 Task: Find connections with filter location Kirkcaldy with filter topic #businesscoachwith filter profile language English with filter current company R Systems with filter school IIA-The Institute of Internal Auditors with filter industry Sporting Goods Manufacturing with filter service category Tax Law with filter keywords title Speech Pathologist
Action: Mouse moved to (541, 78)
Screenshot: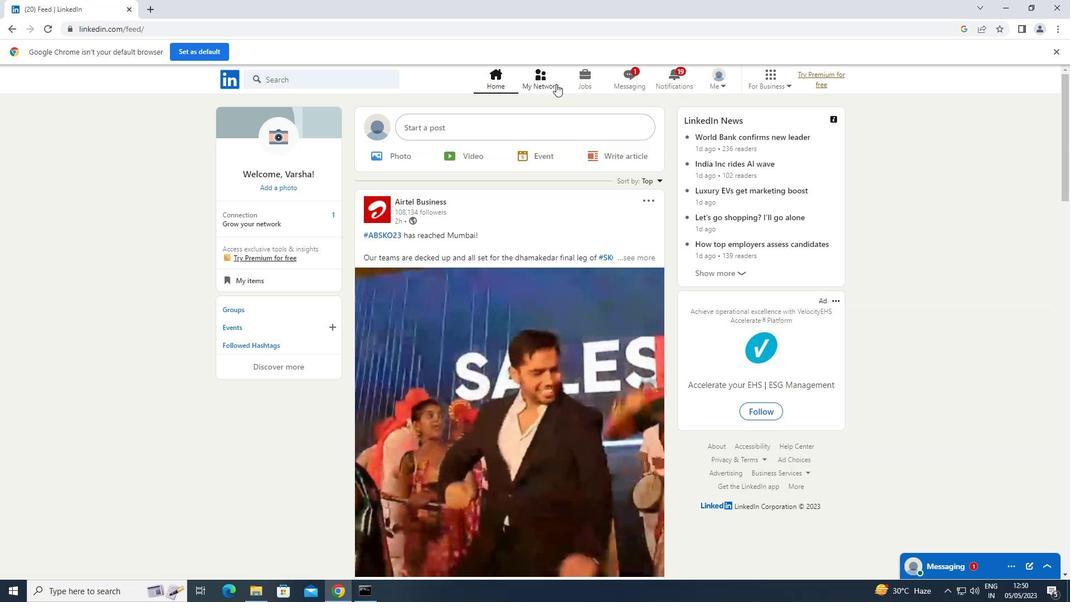 
Action: Mouse pressed left at (541, 78)
Screenshot: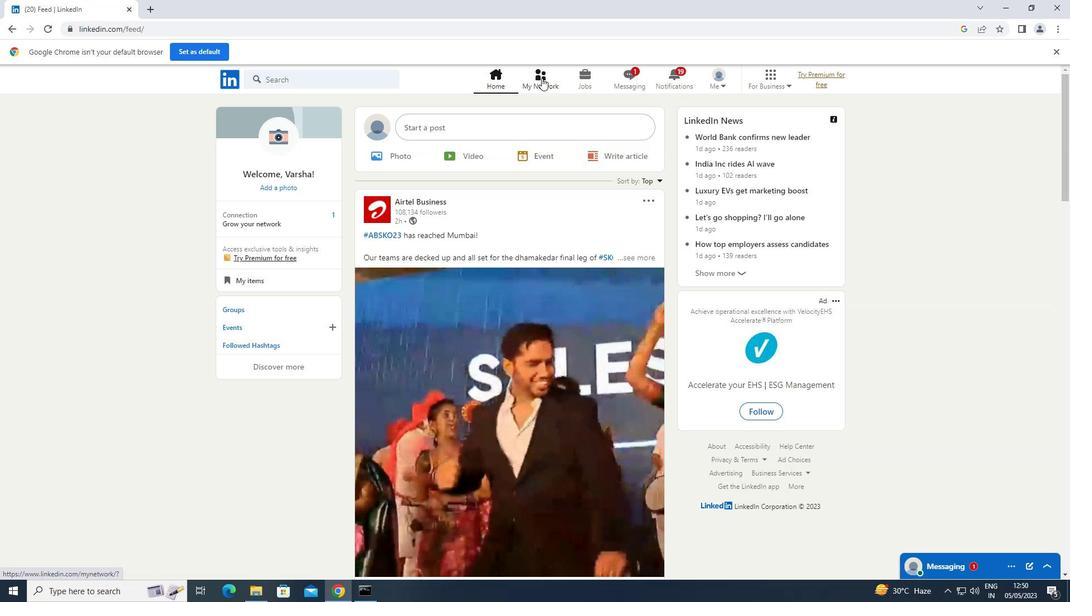 
Action: Mouse moved to (254, 144)
Screenshot: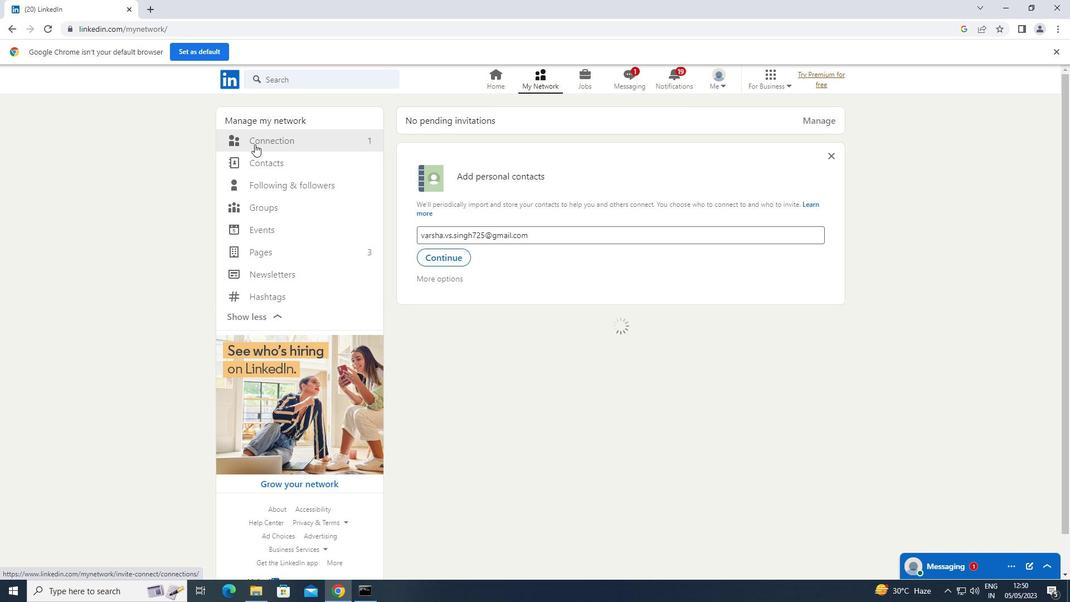 
Action: Mouse pressed left at (254, 144)
Screenshot: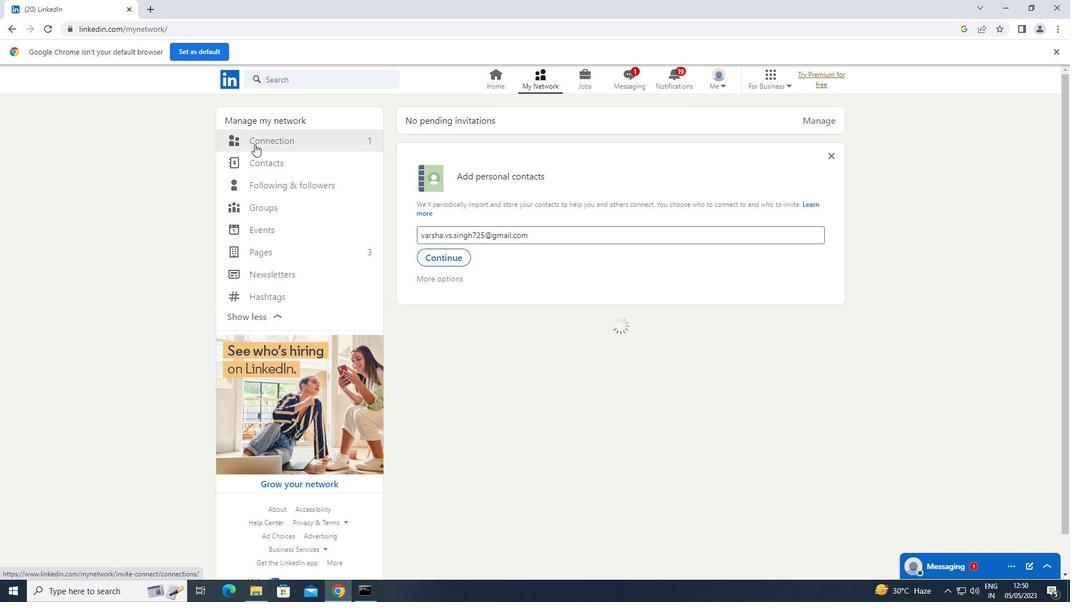 
Action: Mouse moved to (637, 142)
Screenshot: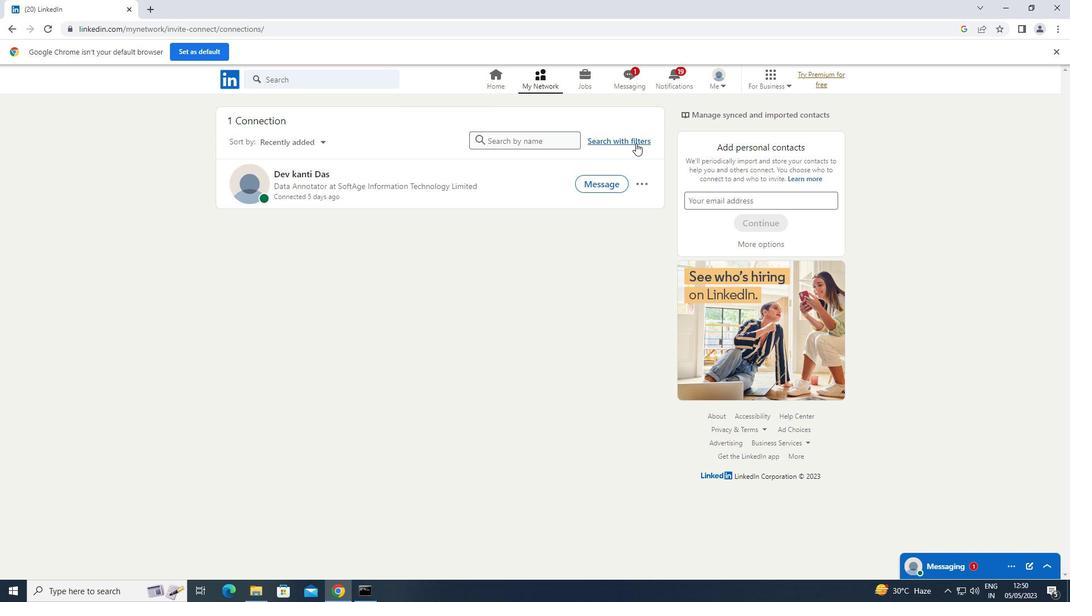 
Action: Mouse pressed left at (637, 142)
Screenshot: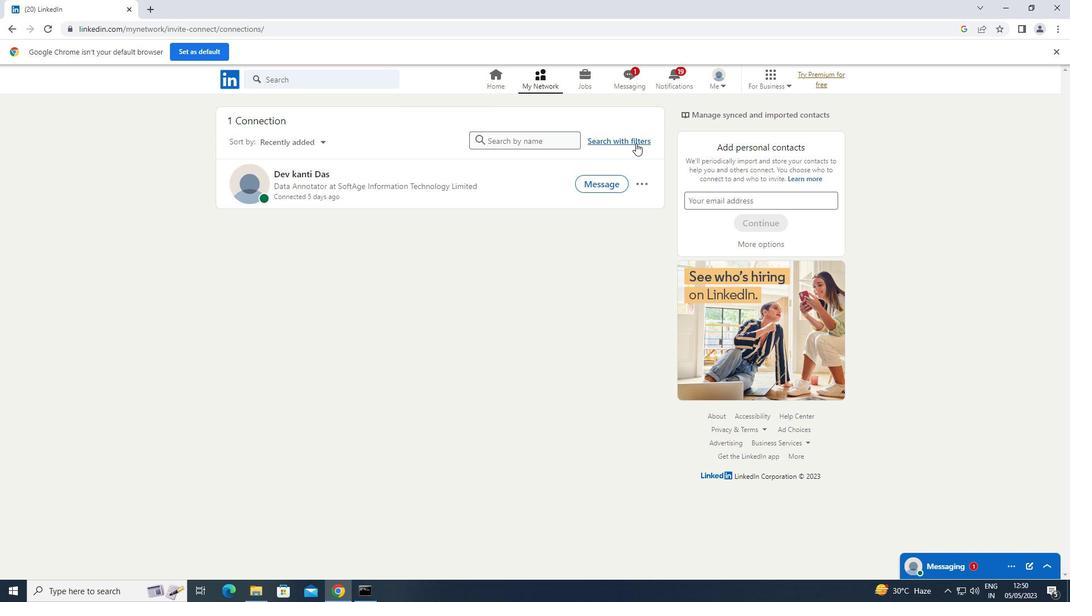 
Action: Mouse moved to (561, 107)
Screenshot: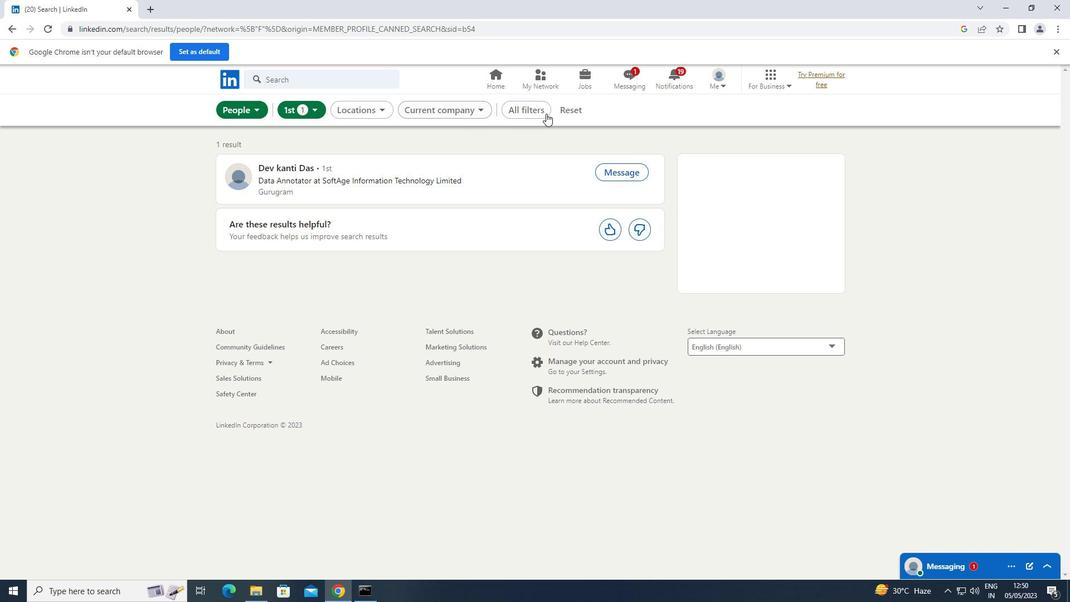 
Action: Mouse pressed left at (561, 107)
Screenshot: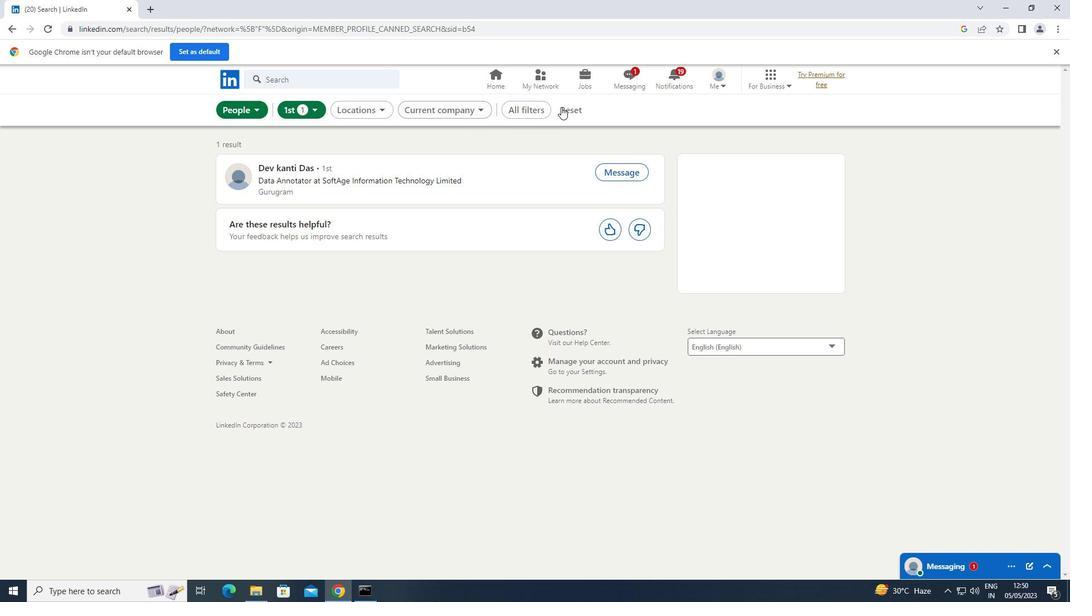 
Action: Mouse moved to (558, 108)
Screenshot: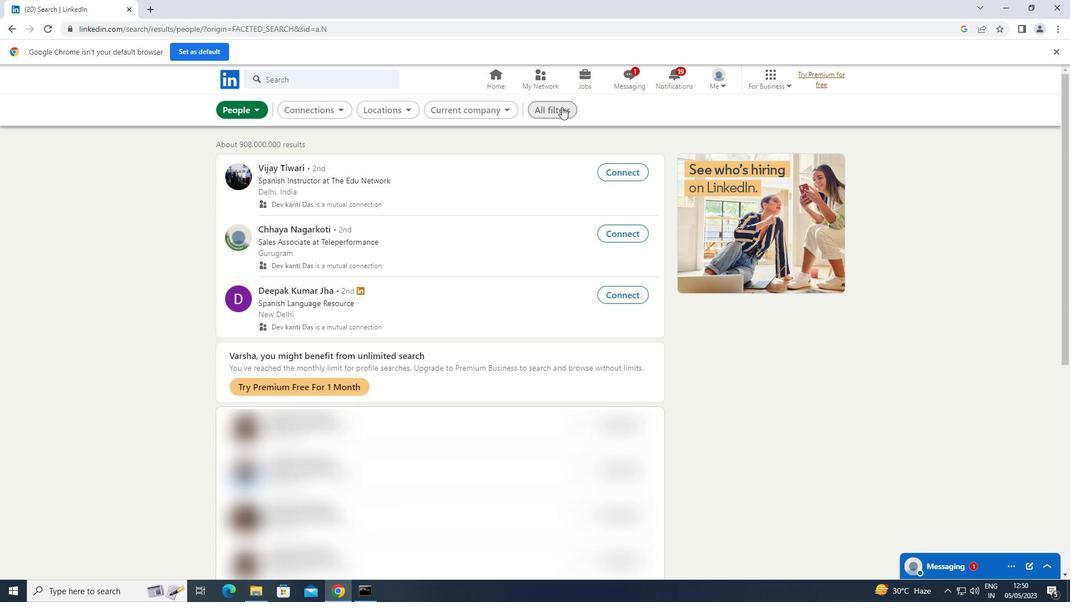 
Action: Mouse pressed left at (558, 108)
Screenshot: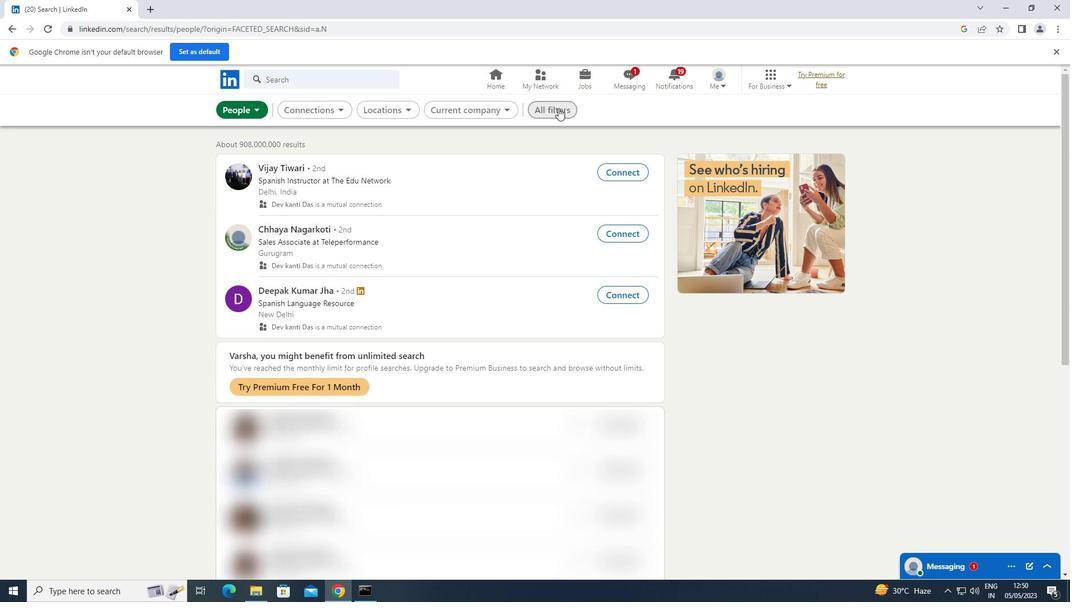
Action: Mouse moved to (921, 267)
Screenshot: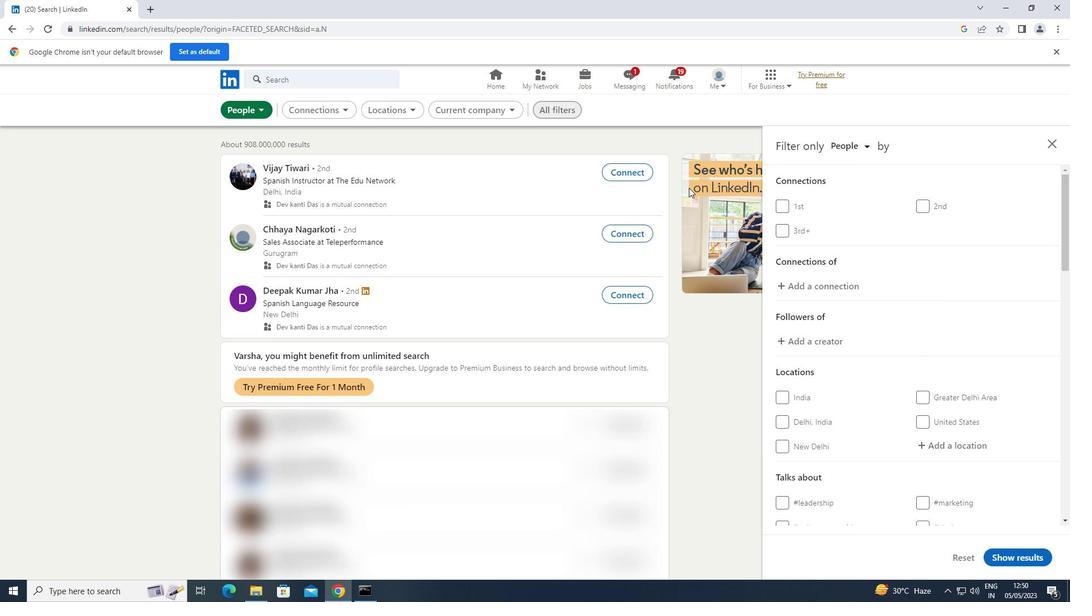 
Action: Mouse scrolled (921, 266) with delta (0, 0)
Screenshot: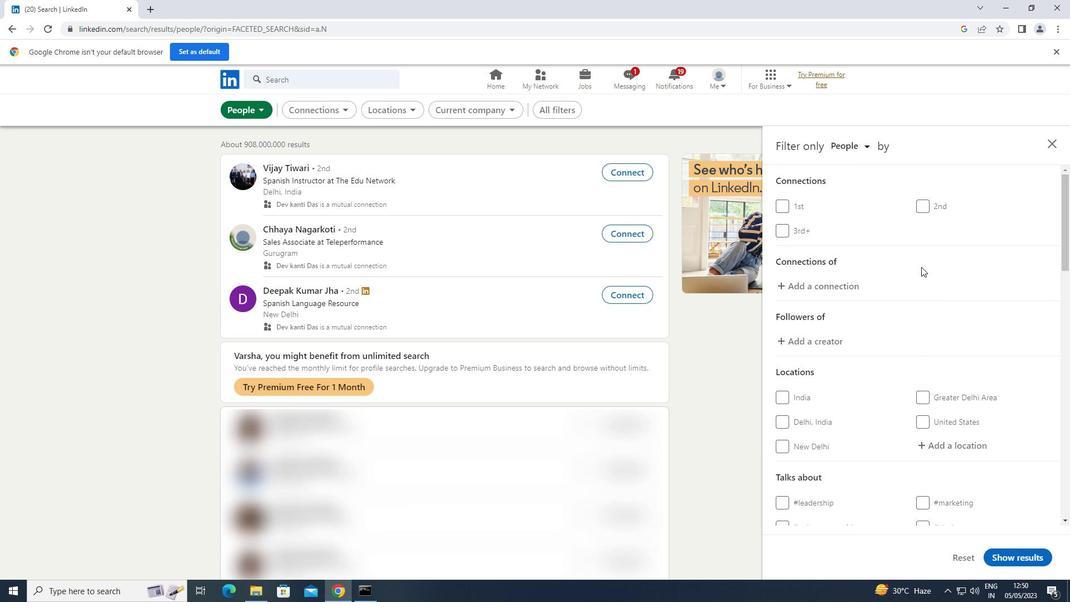 
Action: Mouse scrolled (921, 266) with delta (0, 0)
Screenshot: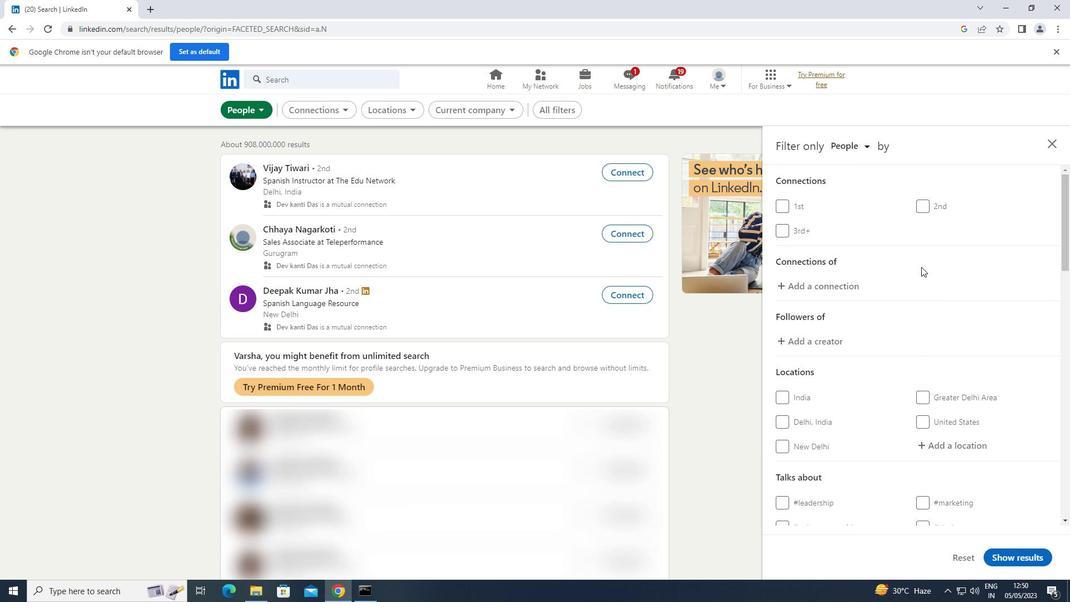 
Action: Mouse scrolled (921, 266) with delta (0, 0)
Screenshot: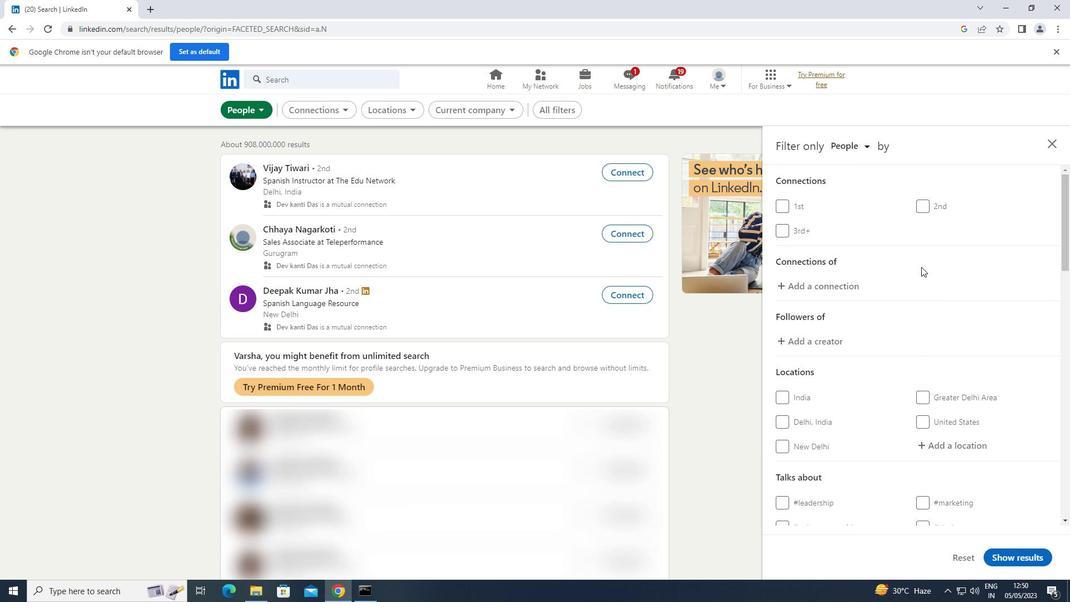 
Action: Mouse moved to (919, 273)
Screenshot: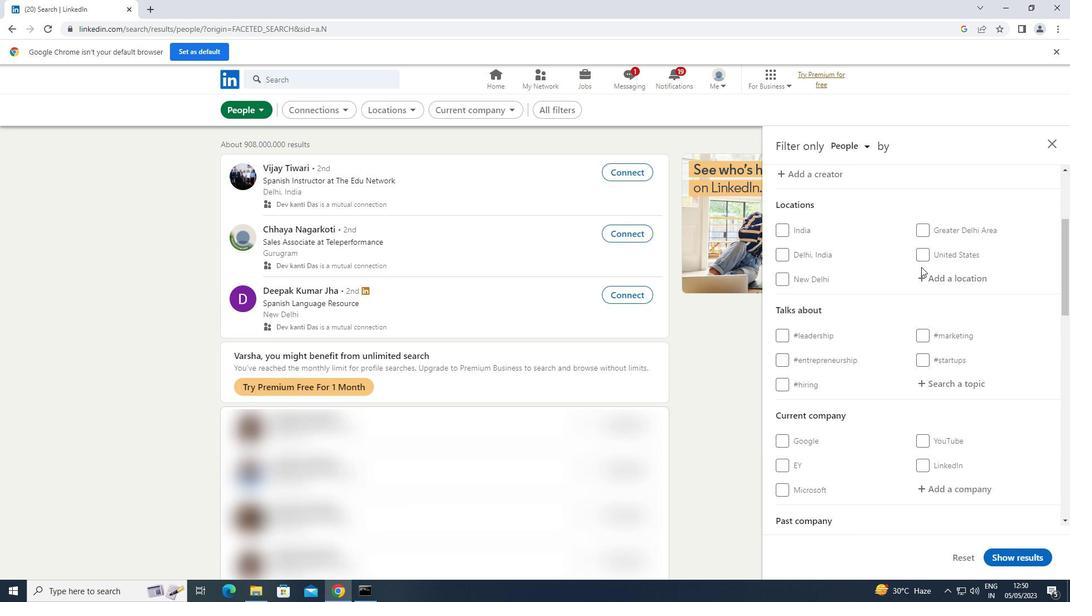 
Action: Mouse pressed left at (919, 273)
Screenshot: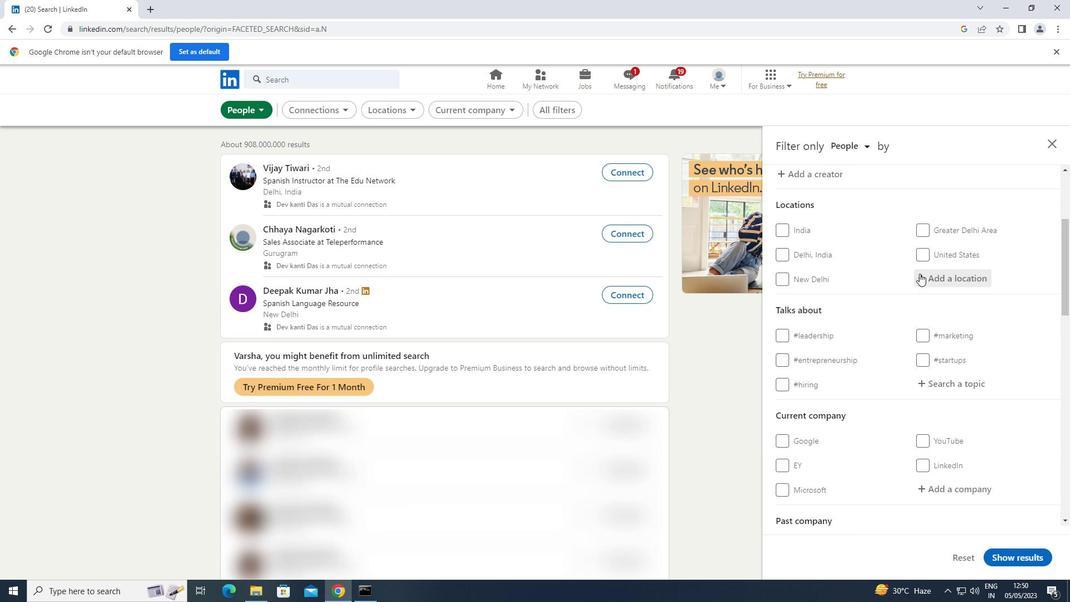 
Action: Key pressed <Key.shift>KIRKCALDY
Screenshot: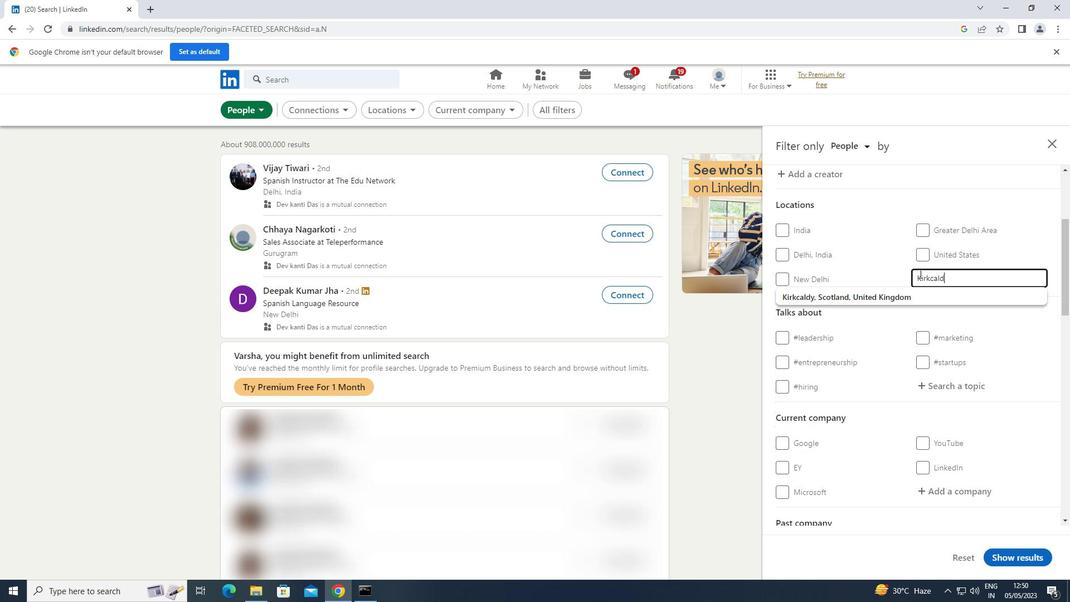 
Action: Mouse moved to (956, 381)
Screenshot: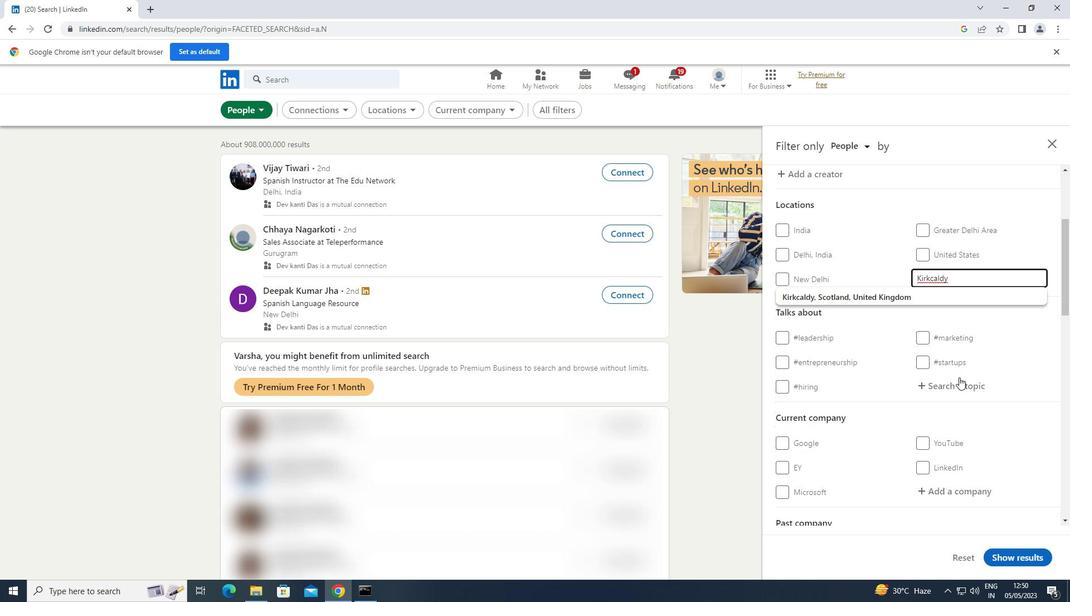 
Action: Mouse pressed left at (956, 381)
Screenshot: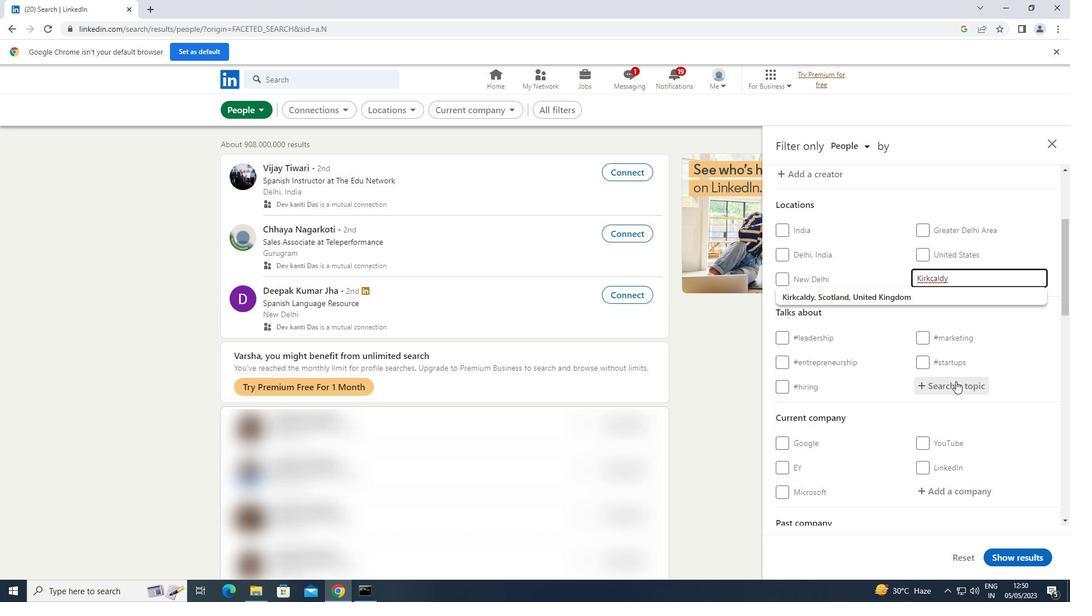 
Action: Key pressed BUSINESSCOACH
Screenshot: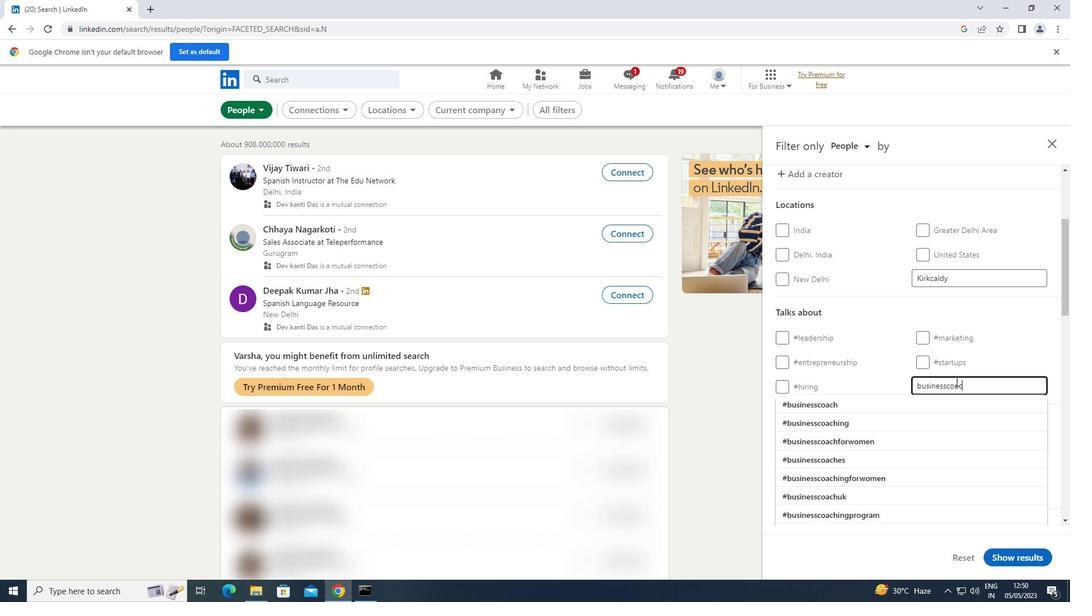 
Action: Mouse moved to (898, 398)
Screenshot: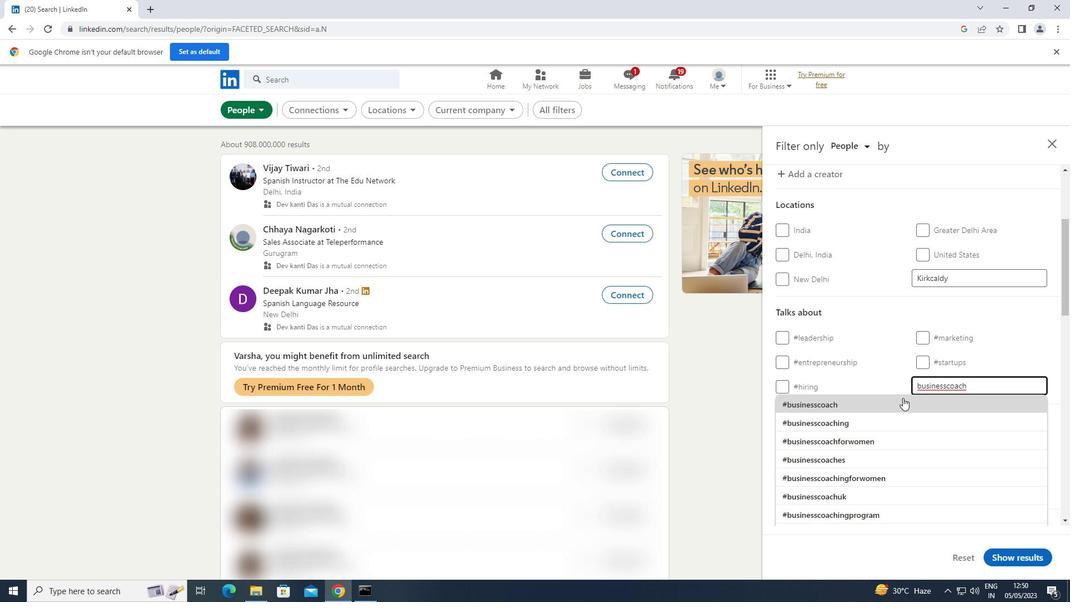 
Action: Mouse pressed left at (898, 398)
Screenshot: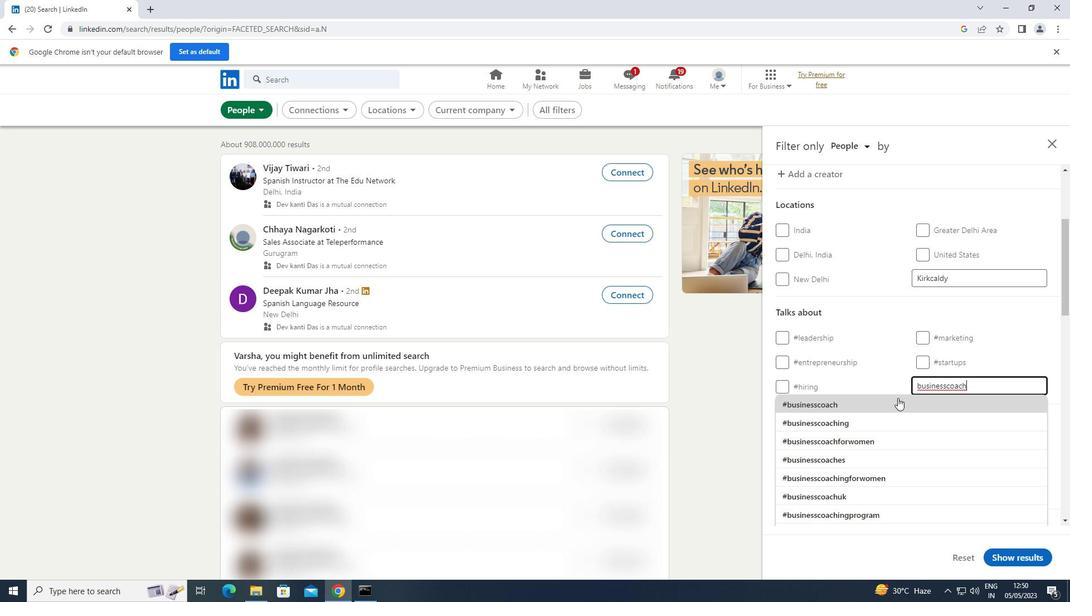 
Action: Mouse scrolled (898, 397) with delta (0, 0)
Screenshot: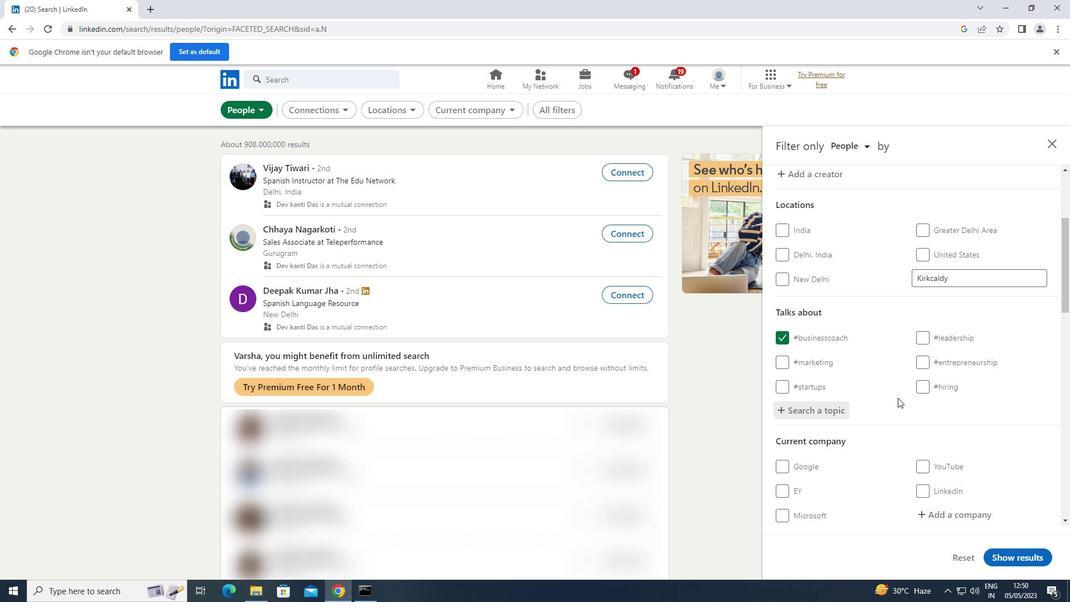 
Action: Mouse scrolled (898, 397) with delta (0, 0)
Screenshot: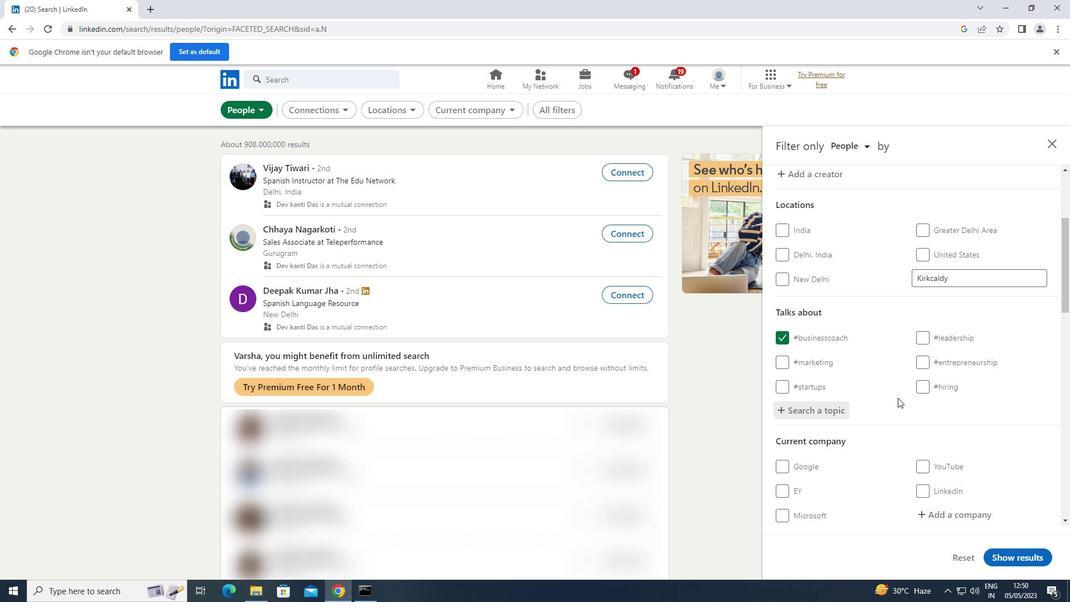 
Action: Mouse scrolled (898, 397) with delta (0, 0)
Screenshot: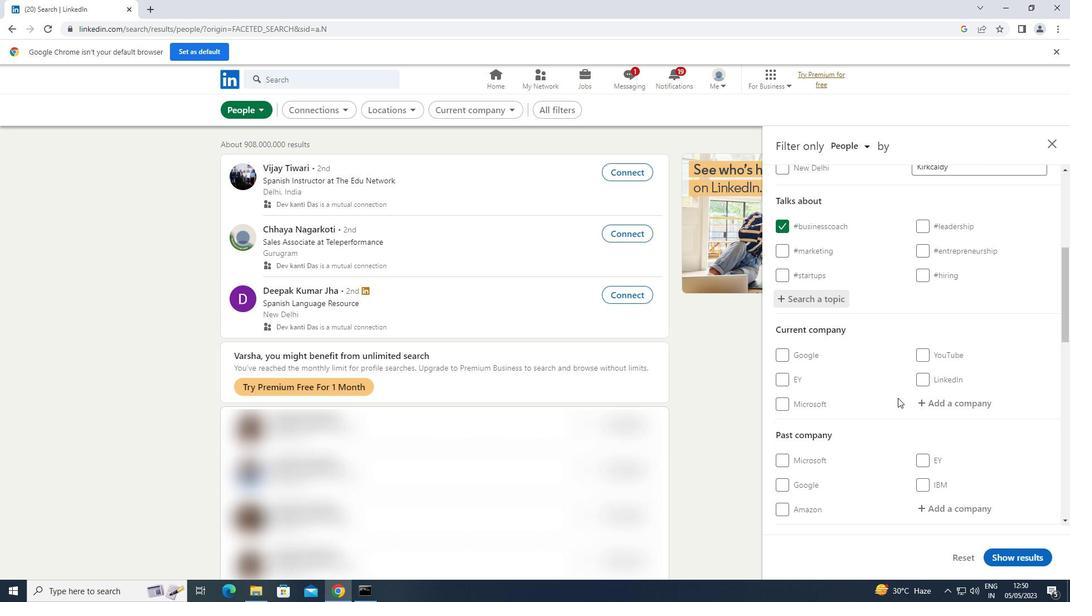 
Action: Mouse scrolled (898, 397) with delta (0, 0)
Screenshot: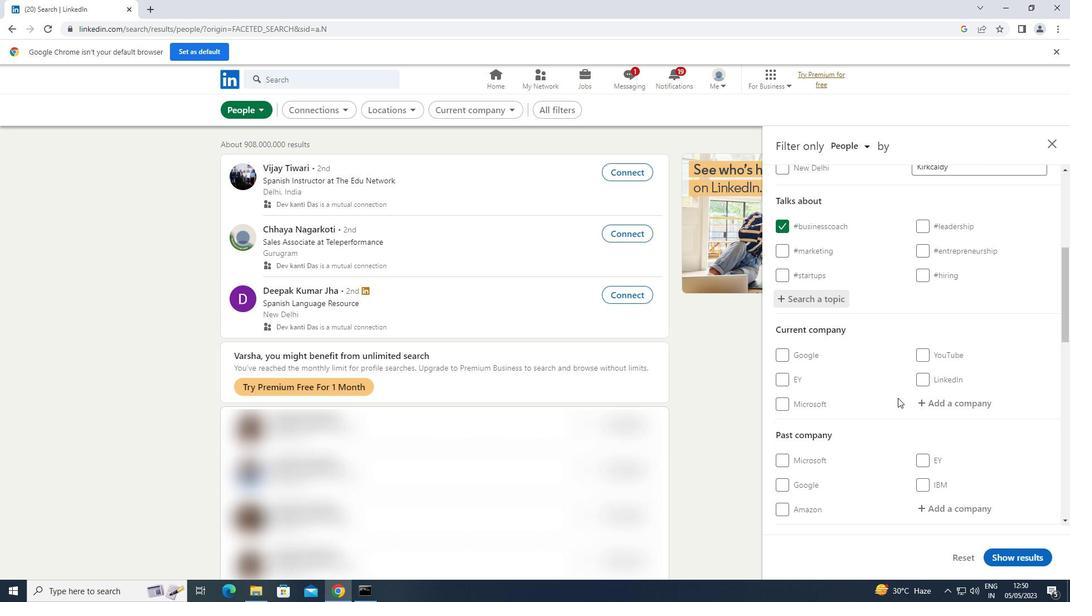 
Action: Mouse scrolled (898, 397) with delta (0, 0)
Screenshot: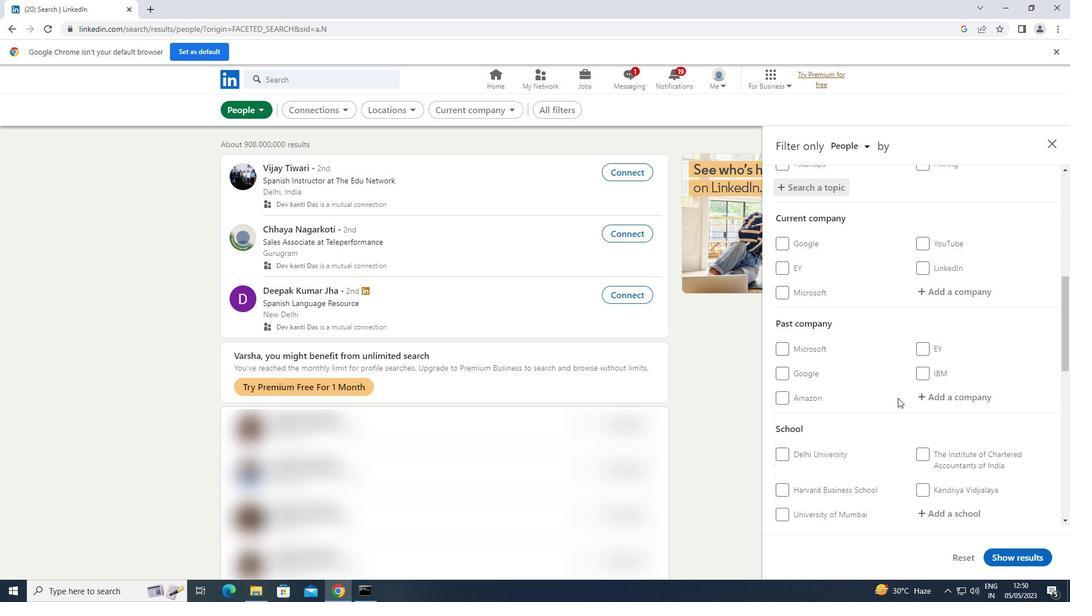 
Action: Mouse scrolled (898, 397) with delta (0, 0)
Screenshot: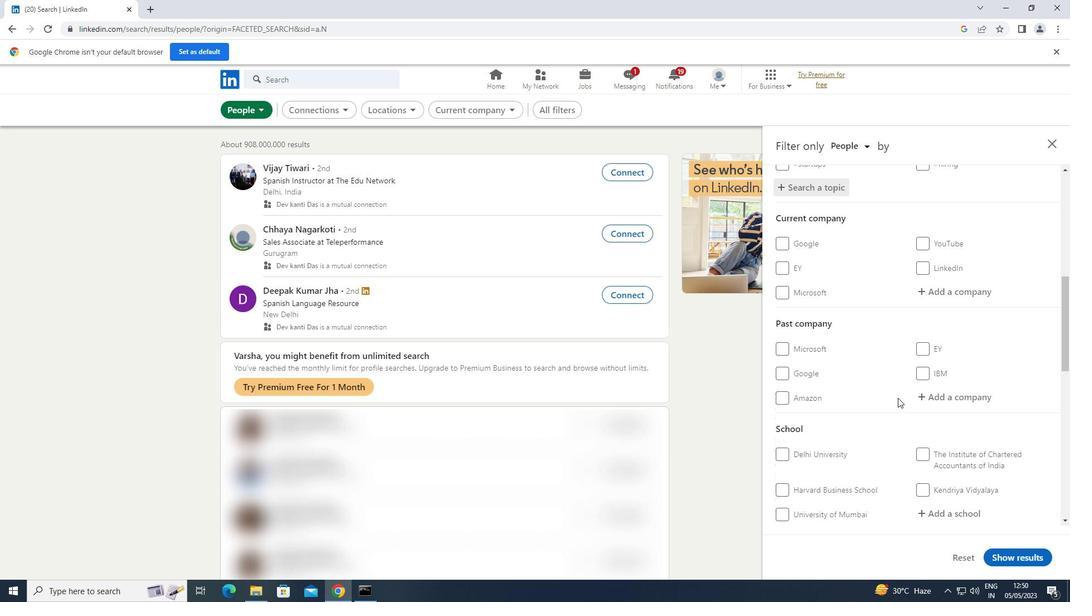 
Action: Mouse scrolled (898, 397) with delta (0, 0)
Screenshot: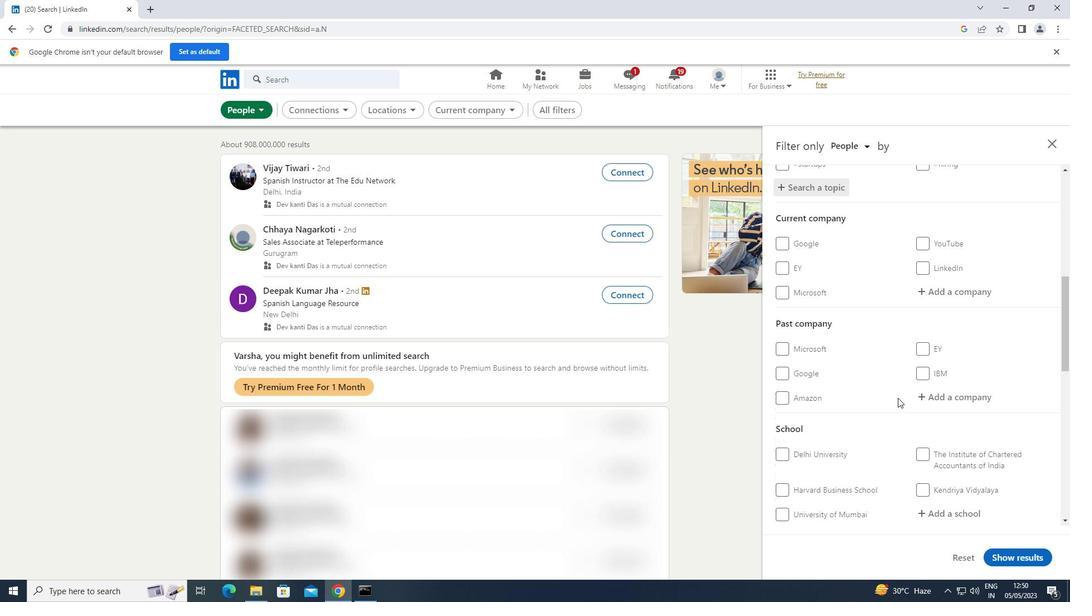 
Action: Mouse scrolled (898, 397) with delta (0, 0)
Screenshot: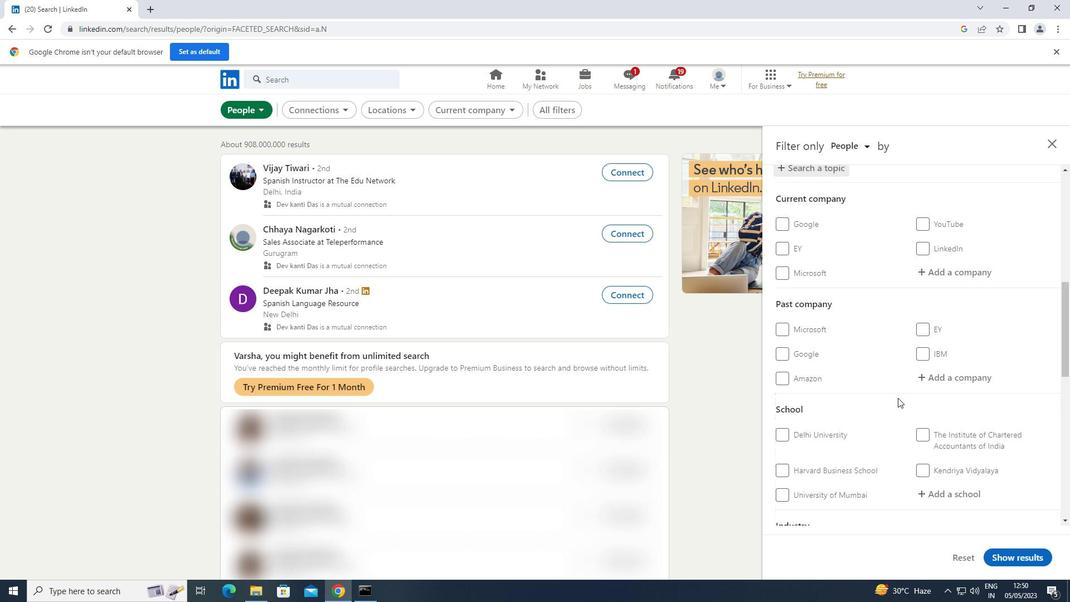 
Action: Mouse moved to (785, 470)
Screenshot: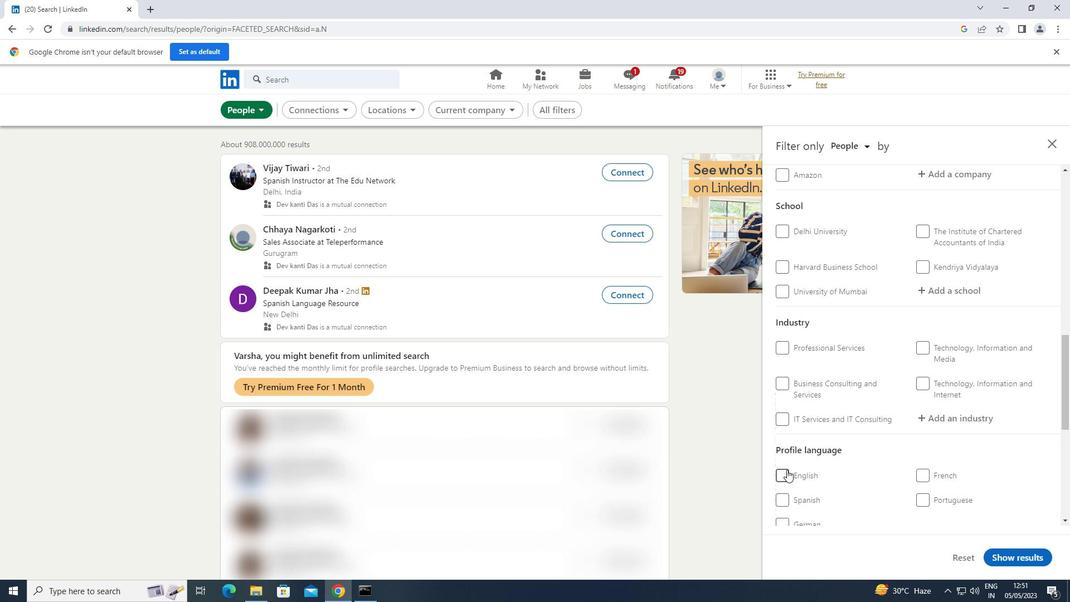 
Action: Mouse pressed left at (785, 470)
Screenshot: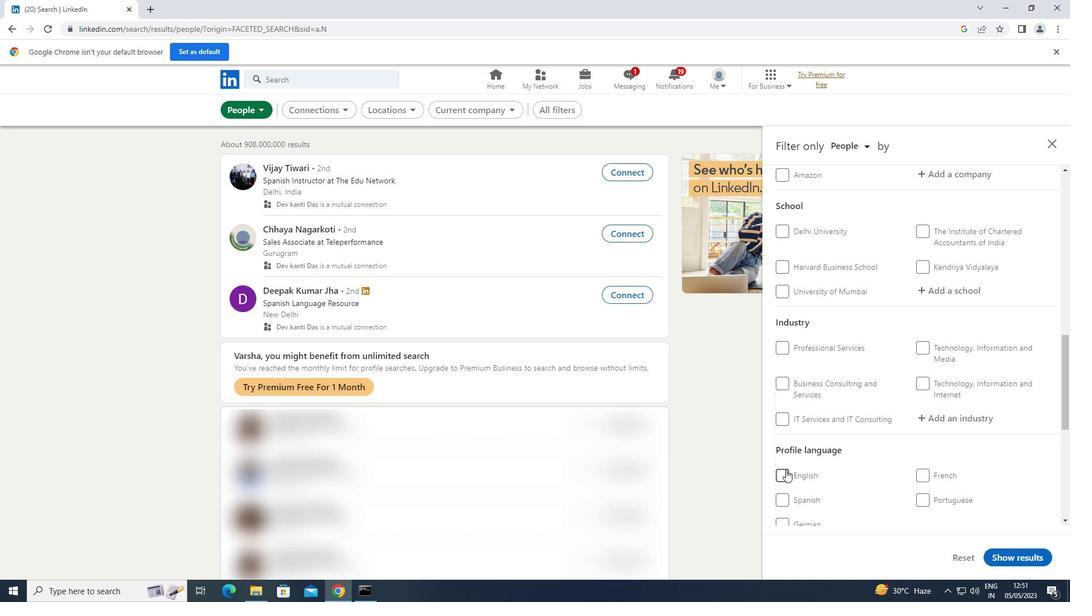 
Action: Mouse moved to (804, 454)
Screenshot: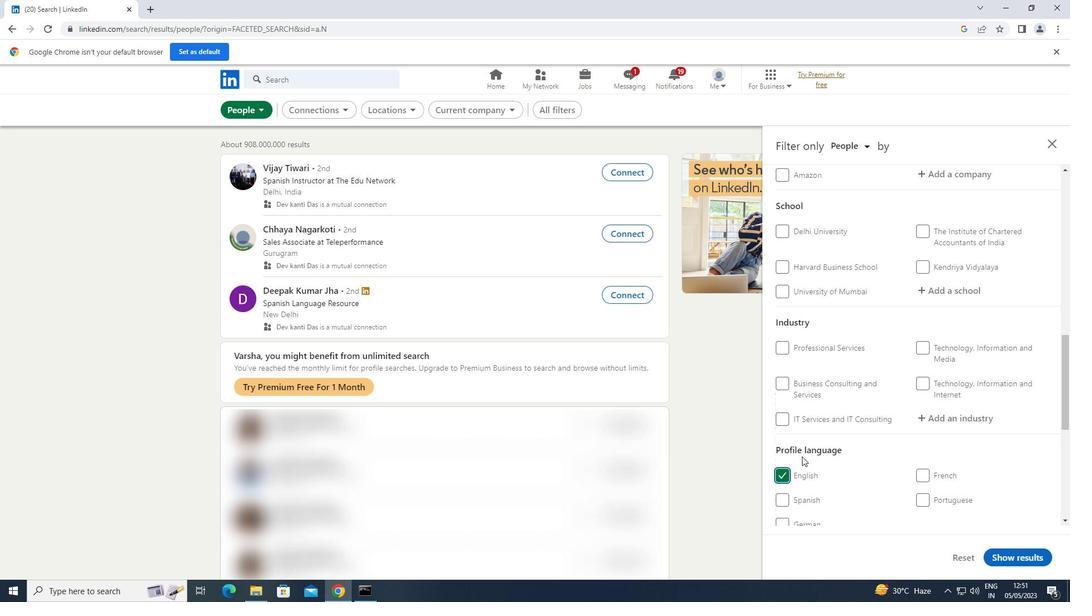 
Action: Mouse scrolled (804, 454) with delta (0, 0)
Screenshot: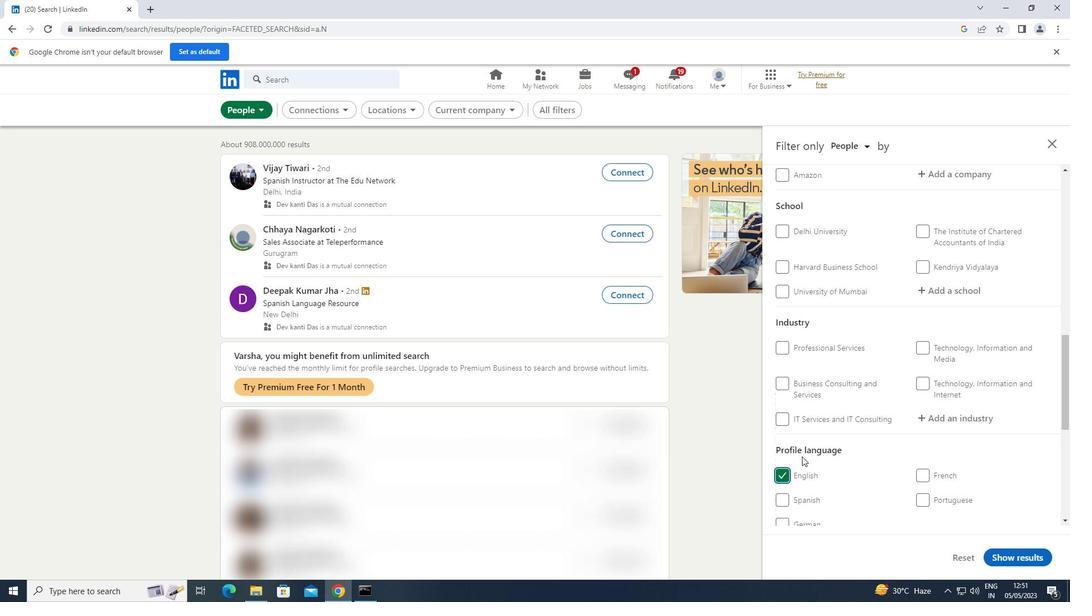 
Action: Mouse moved to (805, 454)
Screenshot: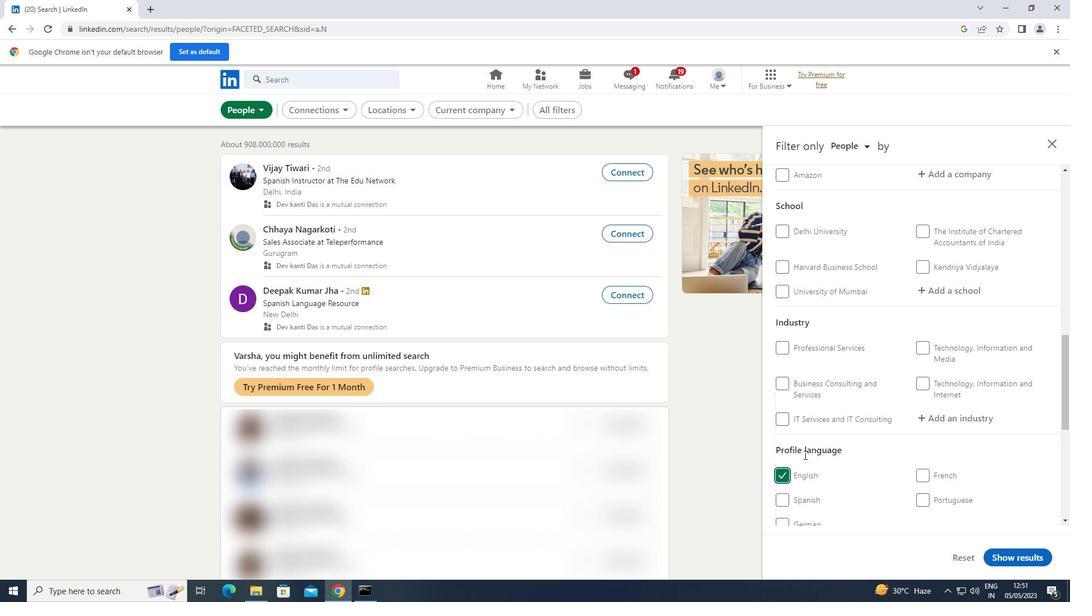 
Action: Mouse scrolled (805, 454) with delta (0, 0)
Screenshot: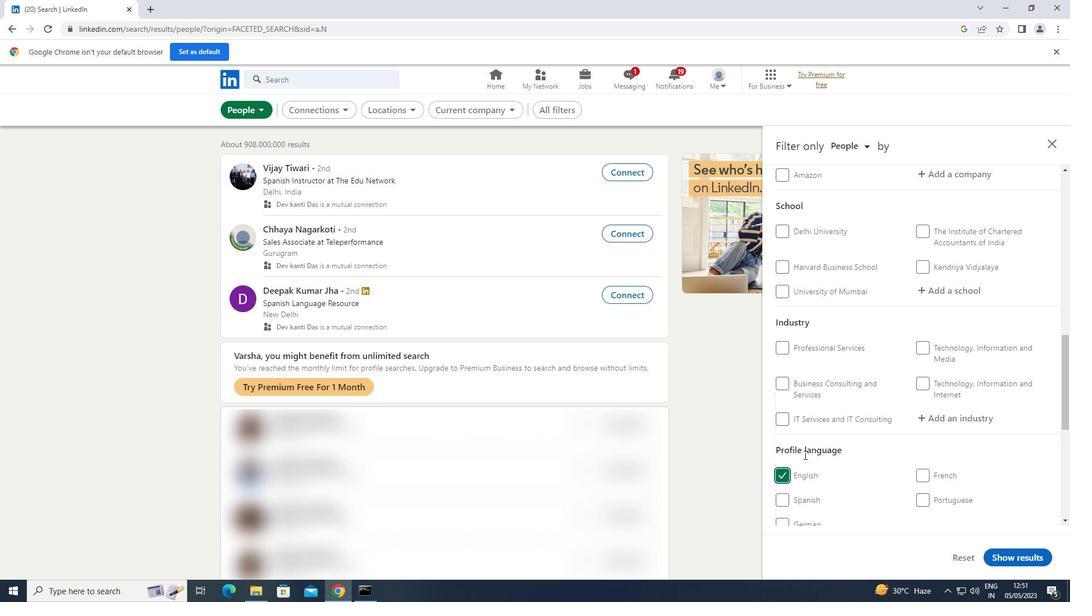 
Action: Mouse scrolled (805, 454) with delta (0, 0)
Screenshot: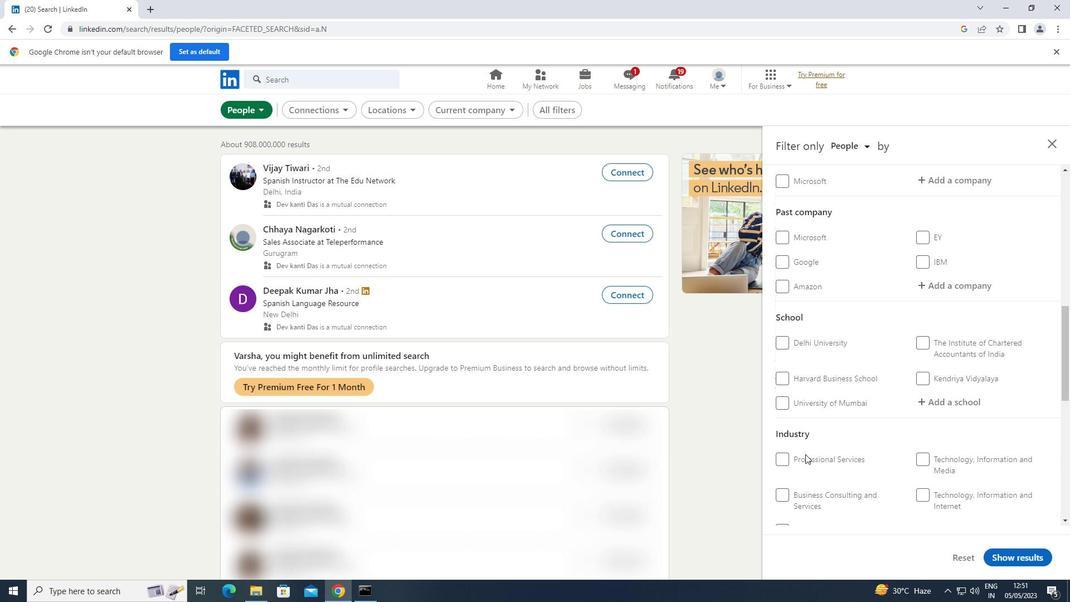 
Action: Mouse scrolled (805, 454) with delta (0, 0)
Screenshot: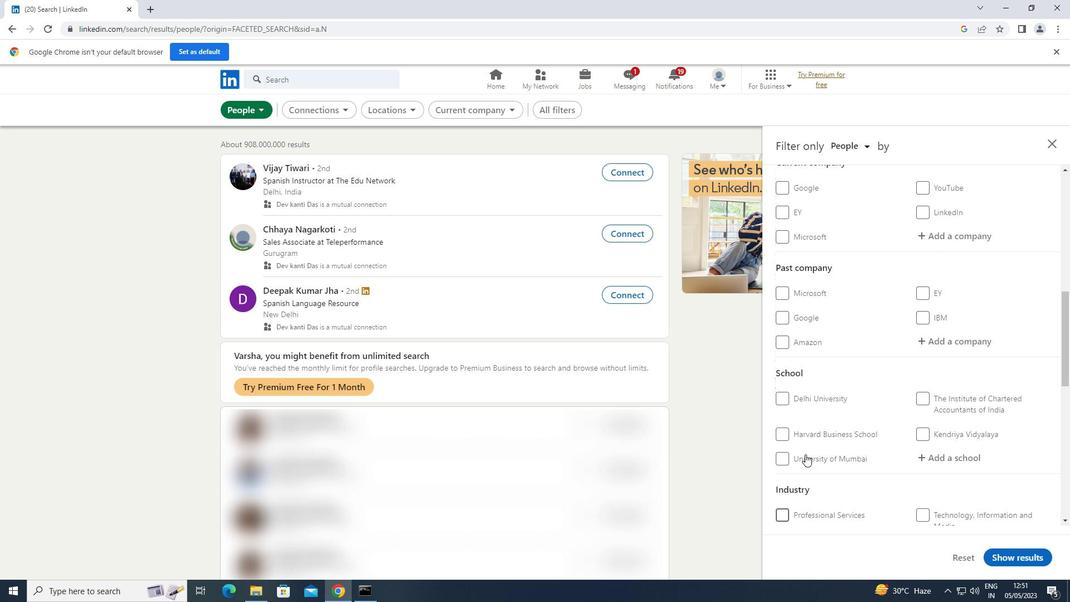 
Action: Mouse scrolled (805, 454) with delta (0, 0)
Screenshot: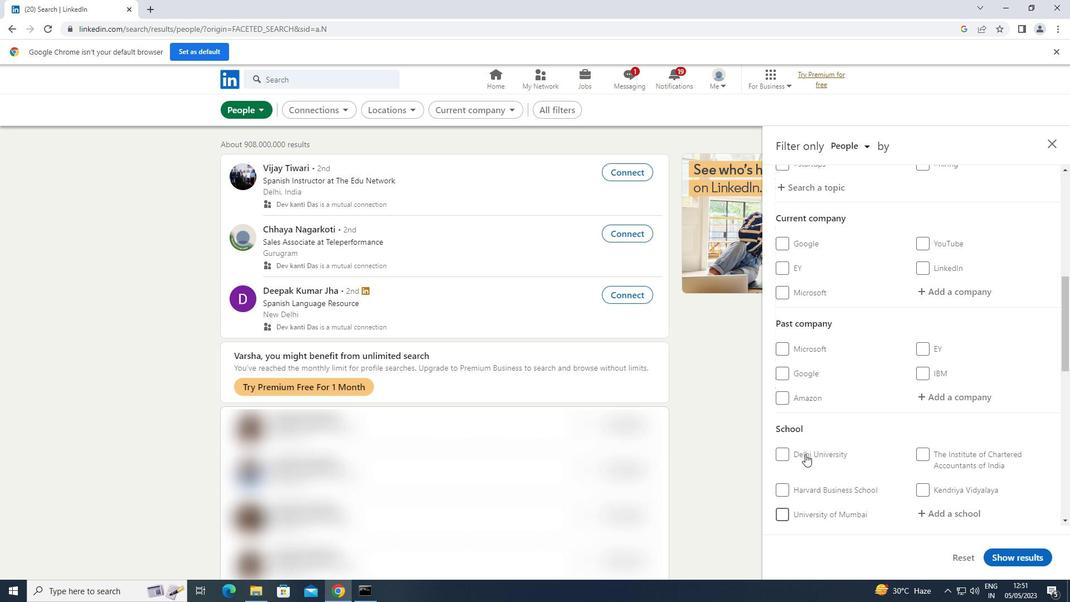 
Action: Mouse moved to (973, 293)
Screenshot: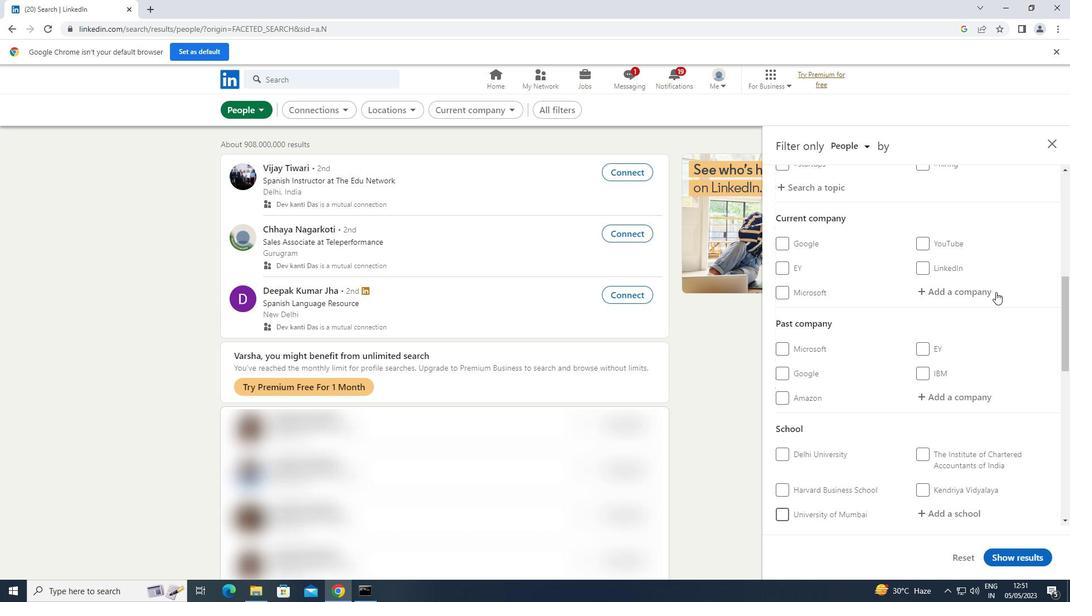 
Action: Mouse pressed left at (973, 293)
Screenshot: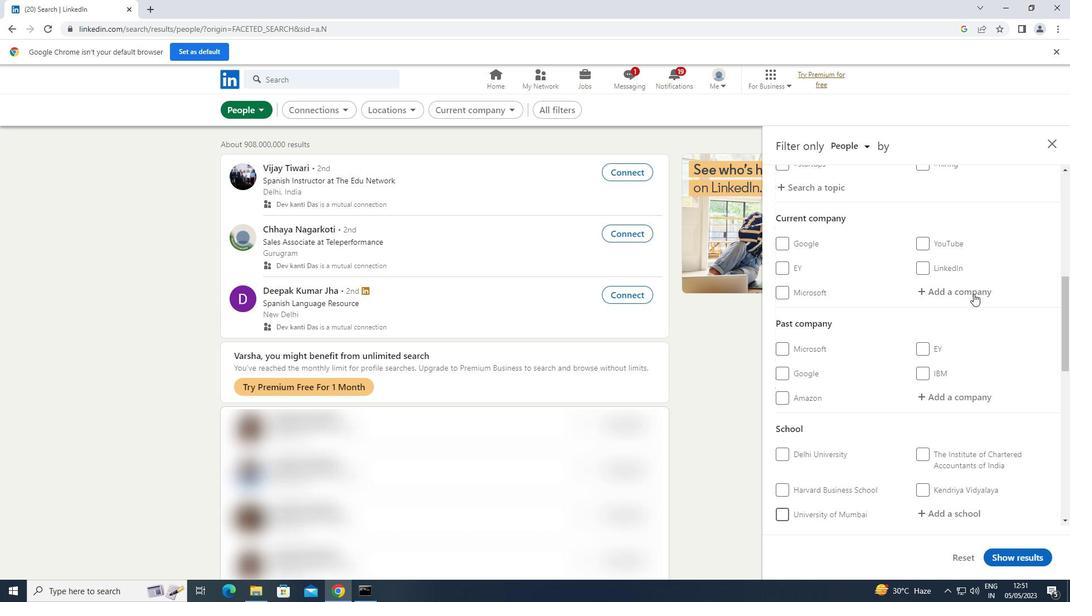 
Action: Key pressed <Key.shift>R<Key.space><Key.shift>SYSTE
Screenshot: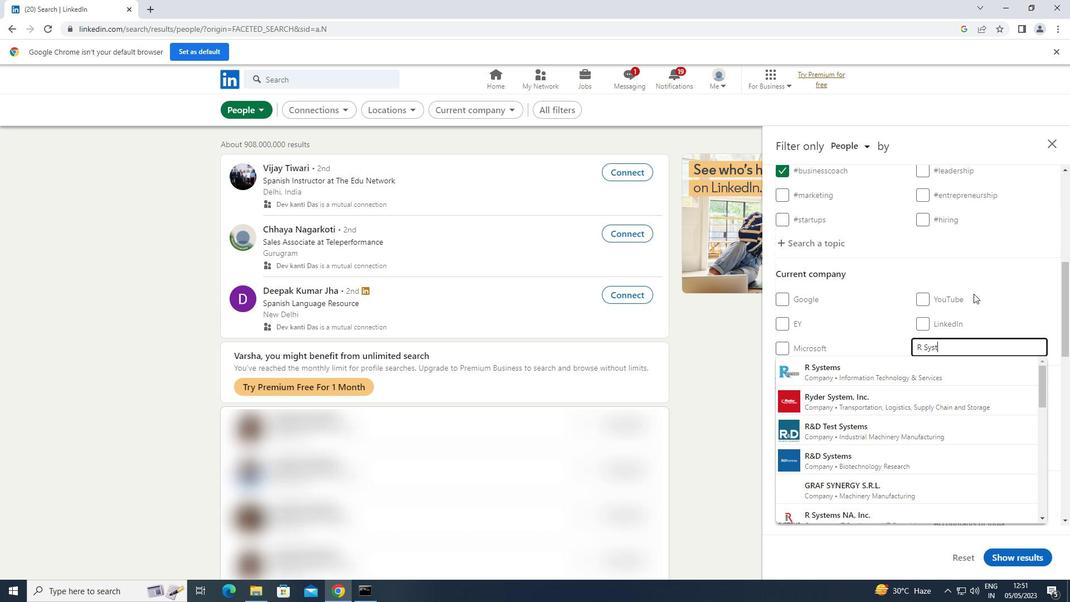 
Action: Mouse moved to (830, 365)
Screenshot: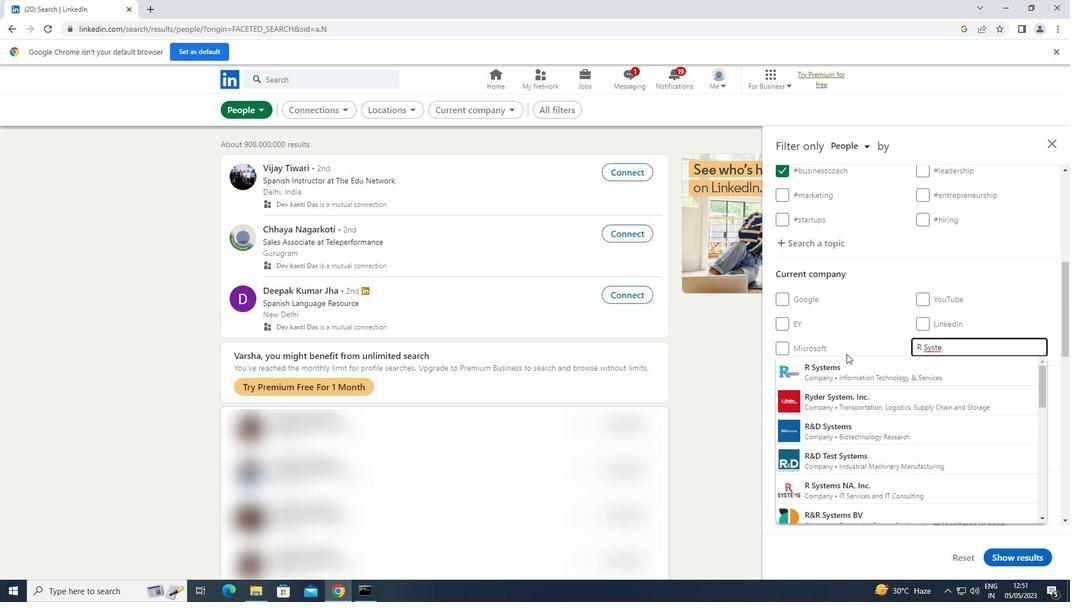 
Action: Mouse pressed left at (830, 365)
Screenshot: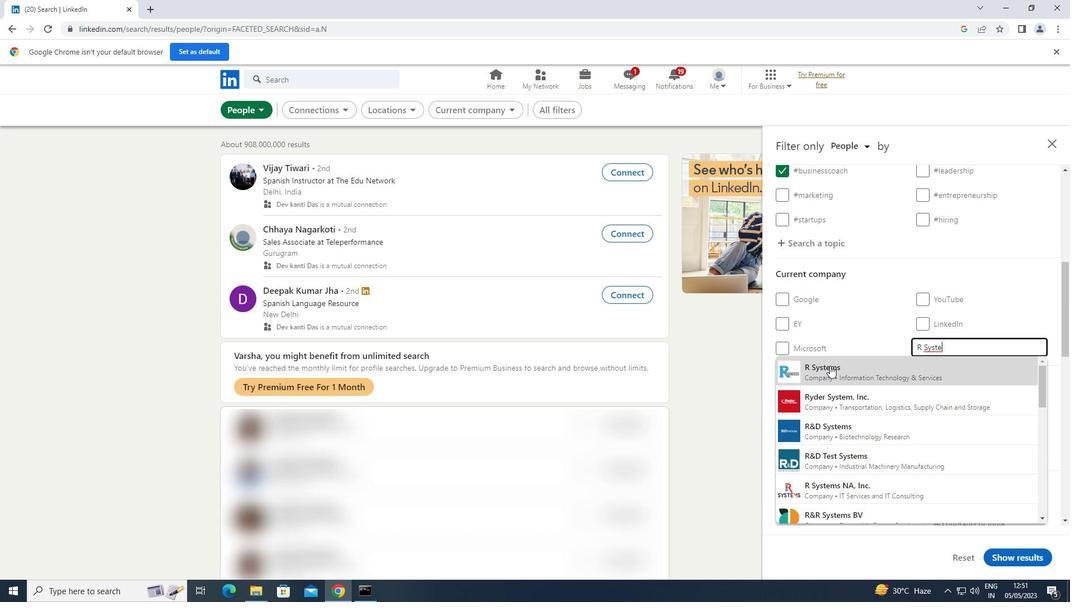 
Action: Mouse moved to (828, 365)
Screenshot: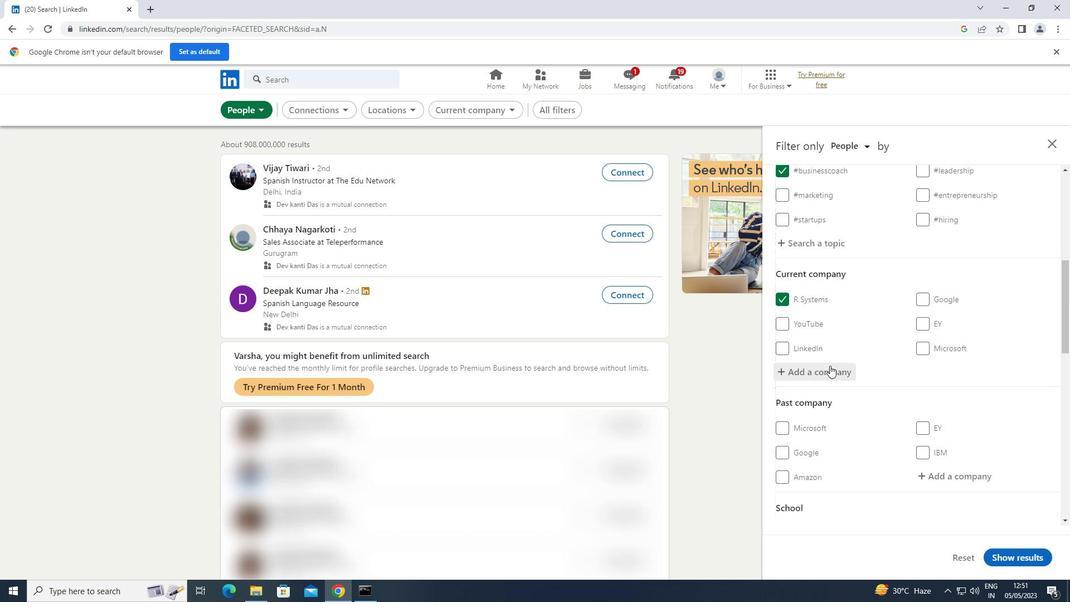 
Action: Mouse scrolled (828, 365) with delta (0, 0)
Screenshot: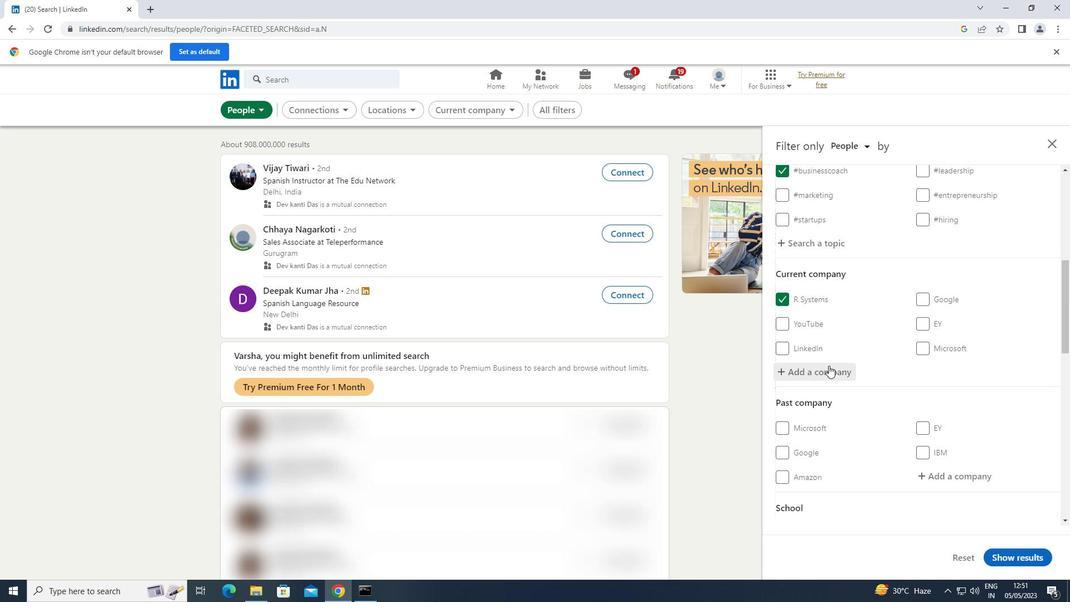 
Action: Mouse scrolled (828, 365) with delta (0, 0)
Screenshot: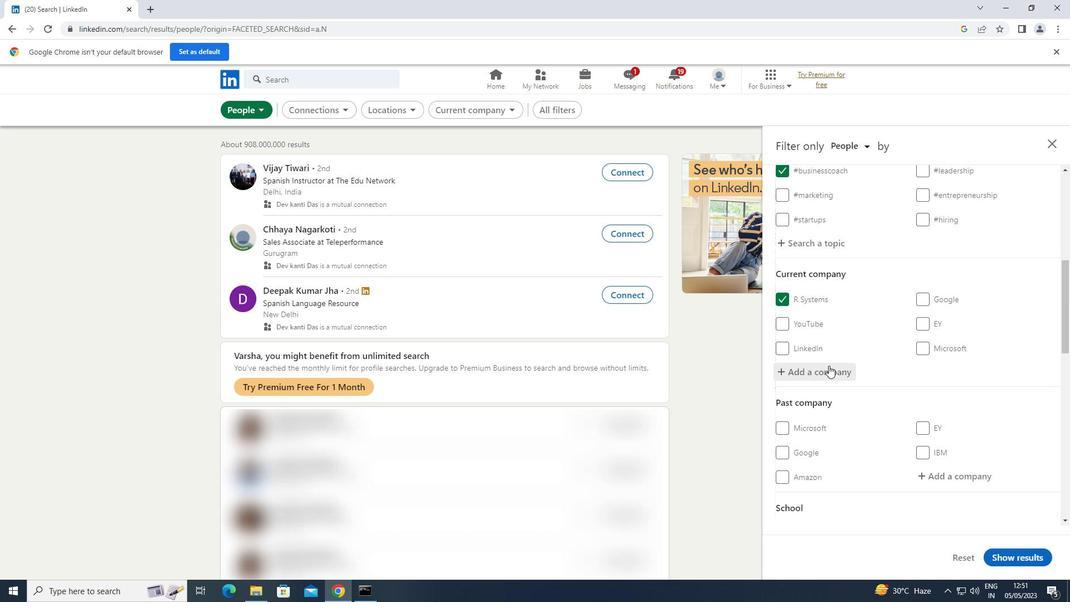 
Action: Mouse moved to (929, 479)
Screenshot: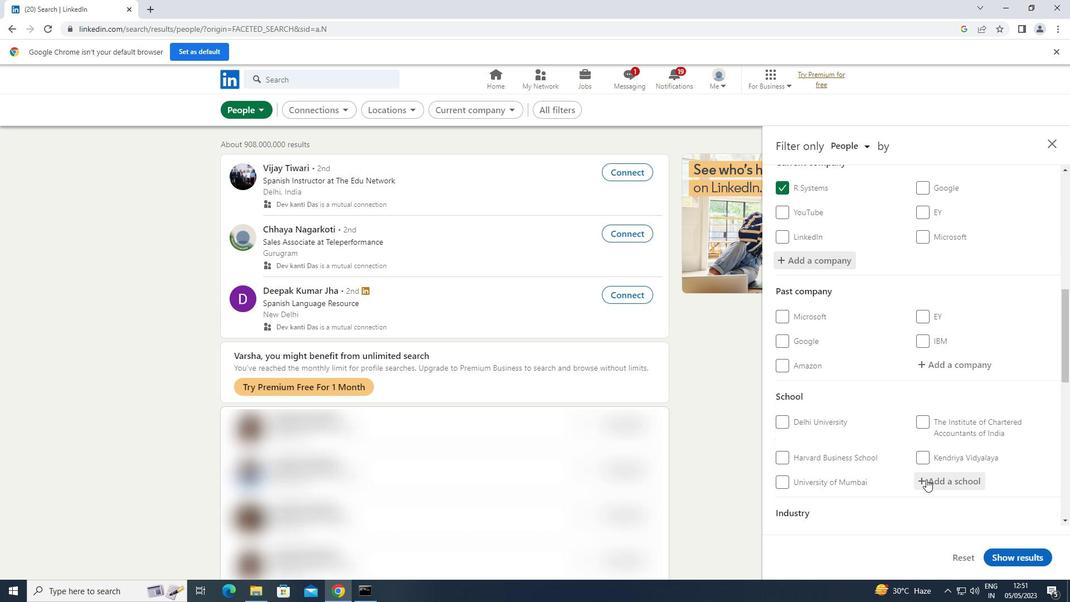 
Action: Mouse pressed left at (929, 479)
Screenshot: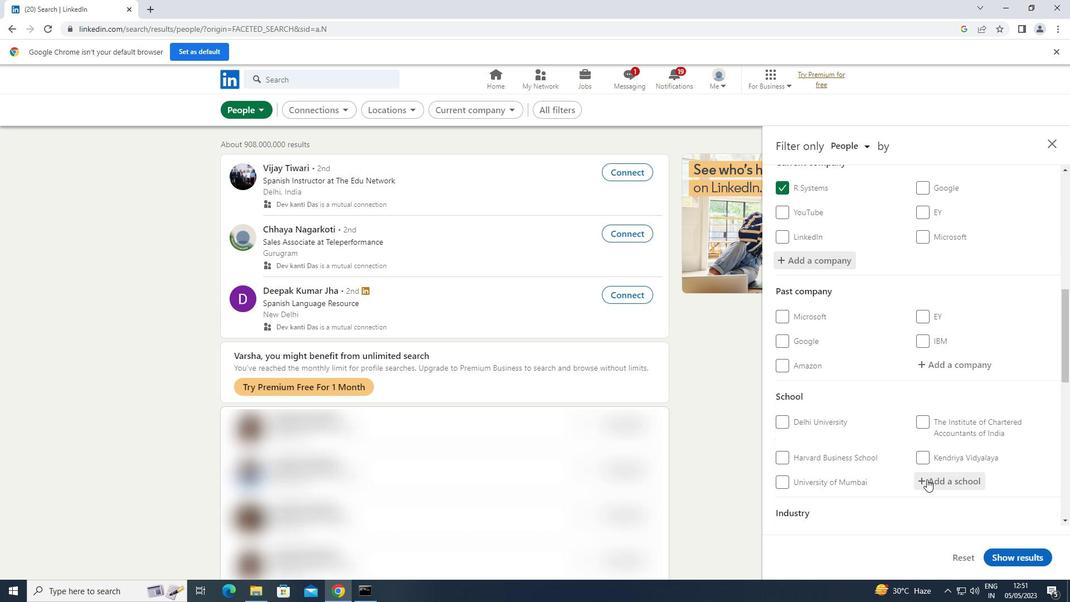 
Action: Key pressed <Key.shift>IIA
Screenshot: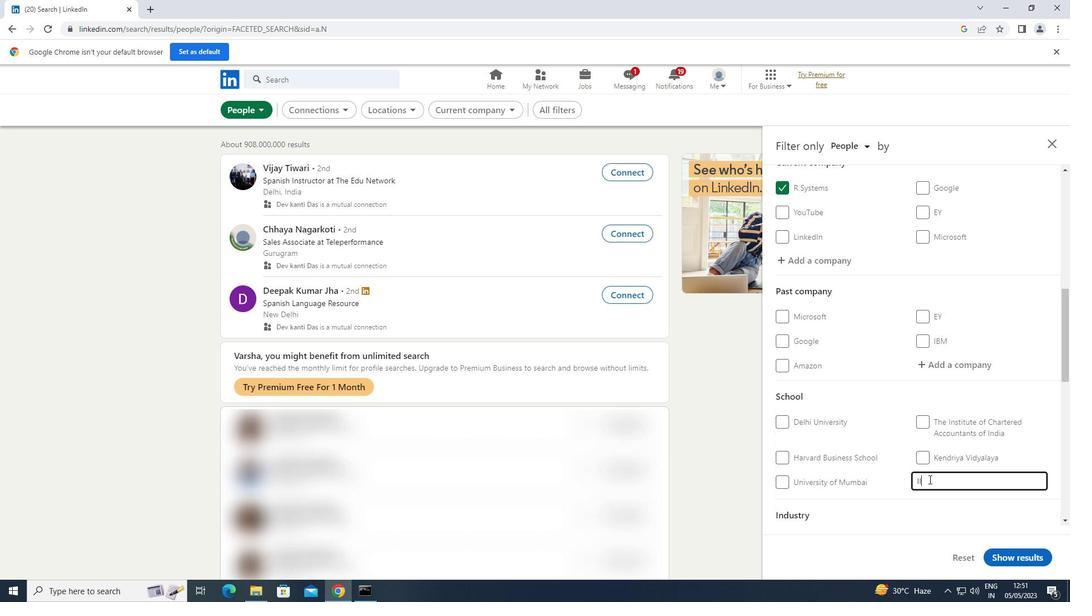 
Action: Mouse moved to (912, 506)
Screenshot: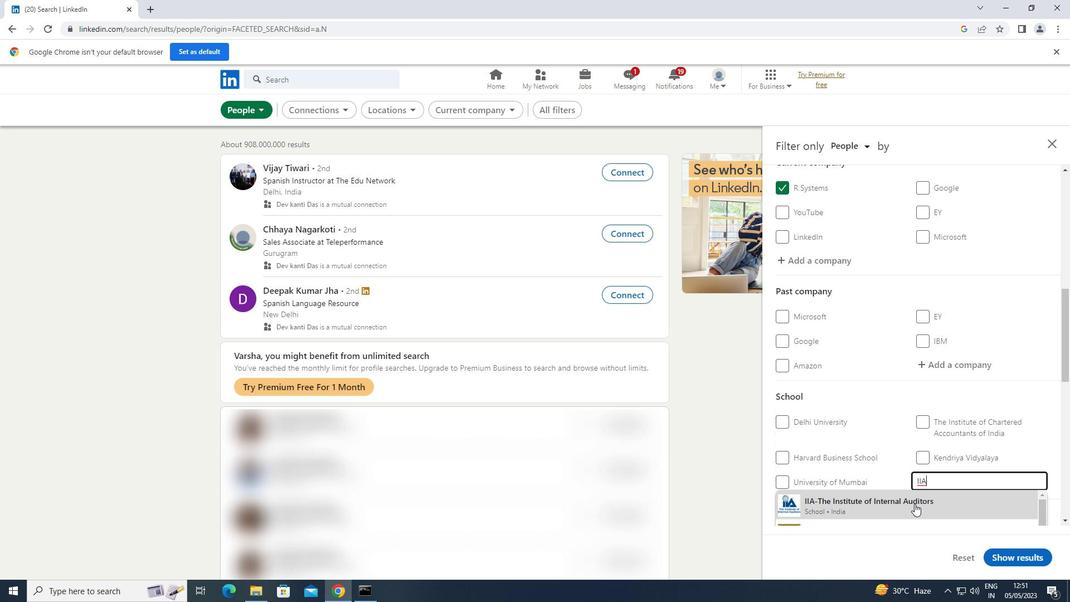 
Action: Mouse pressed left at (912, 506)
Screenshot: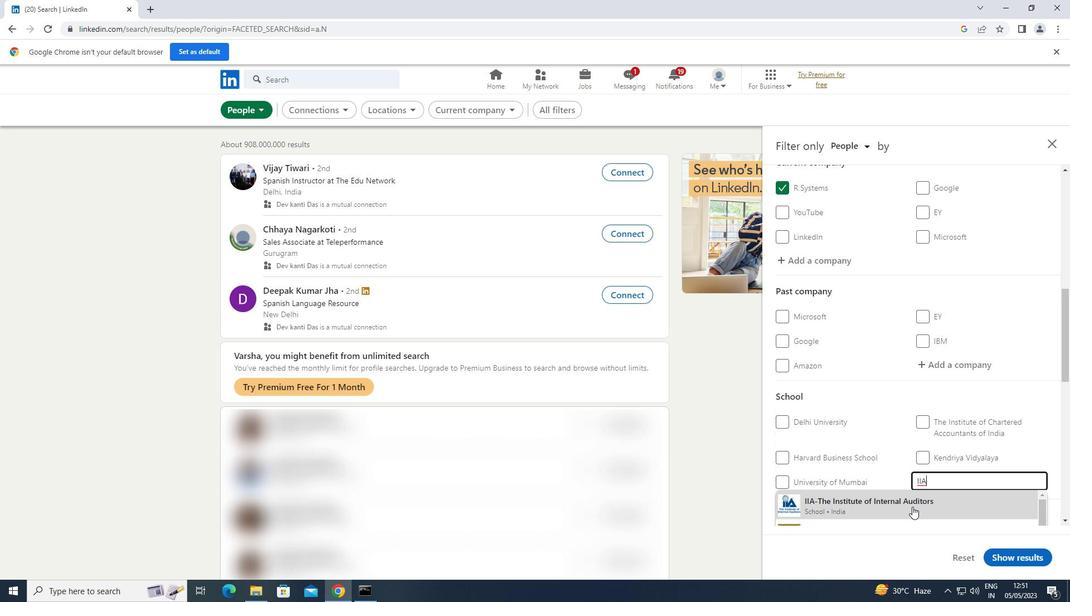 
Action: Mouse moved to (942, 482)
Screenshot: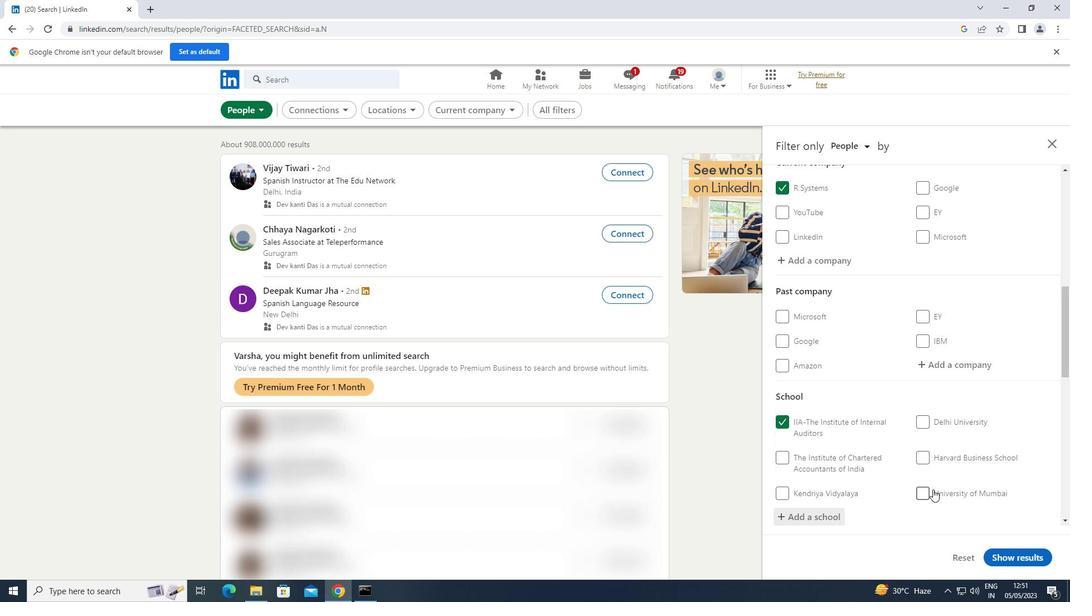 
Action: Mouse scrolled (942, 482) with delta (0, 0)
Screenshot: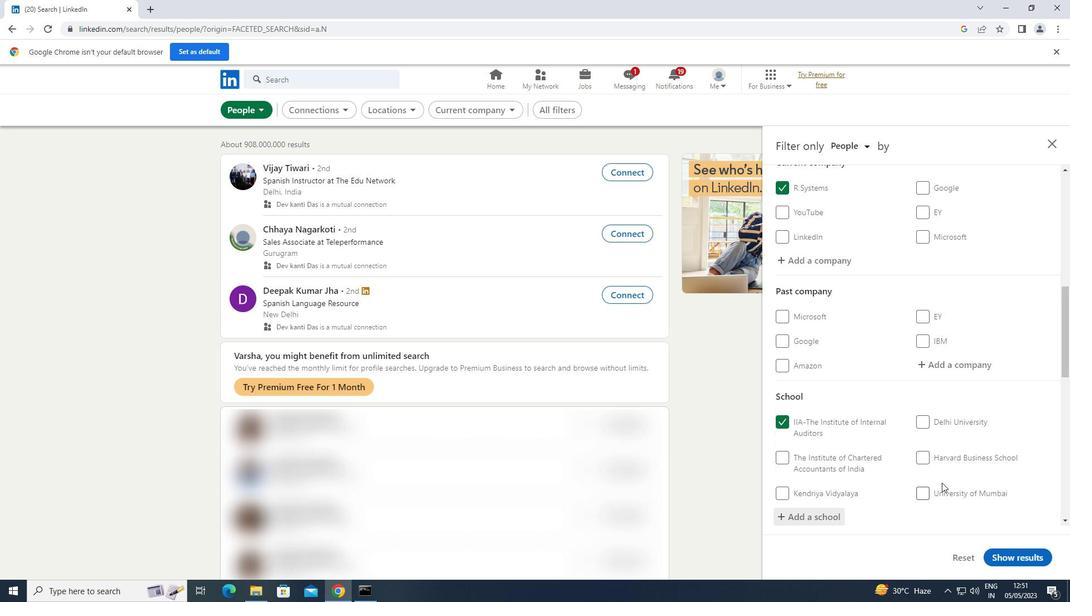 
Action: Mouse scrolled (942, 482) with delta (0, 0)
Screenshot: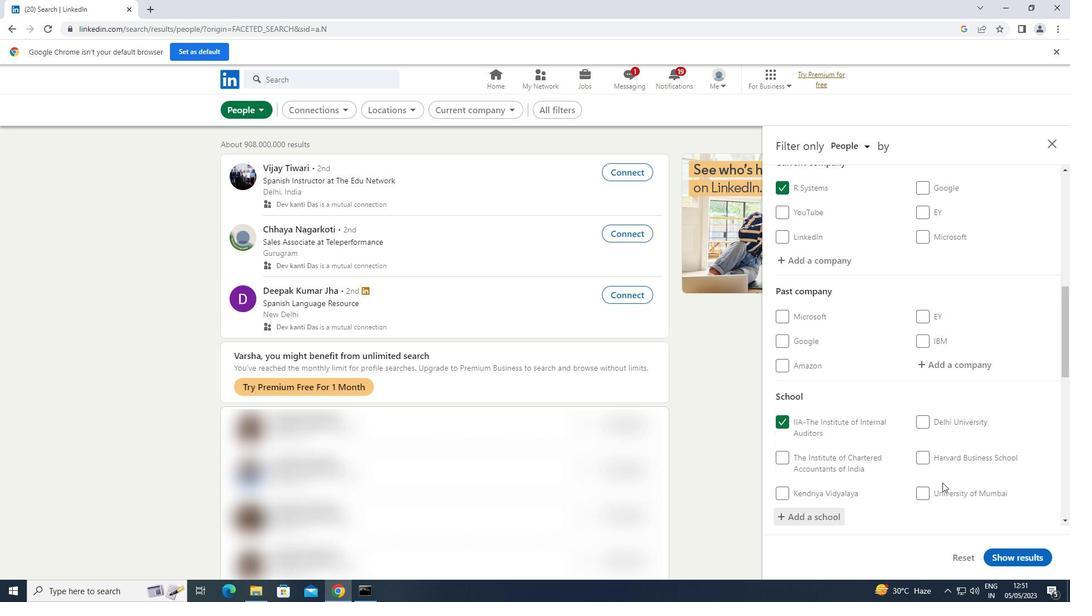 
Action: Mouse scrolled (942, 482) with delta (0, 0)
Screenshot: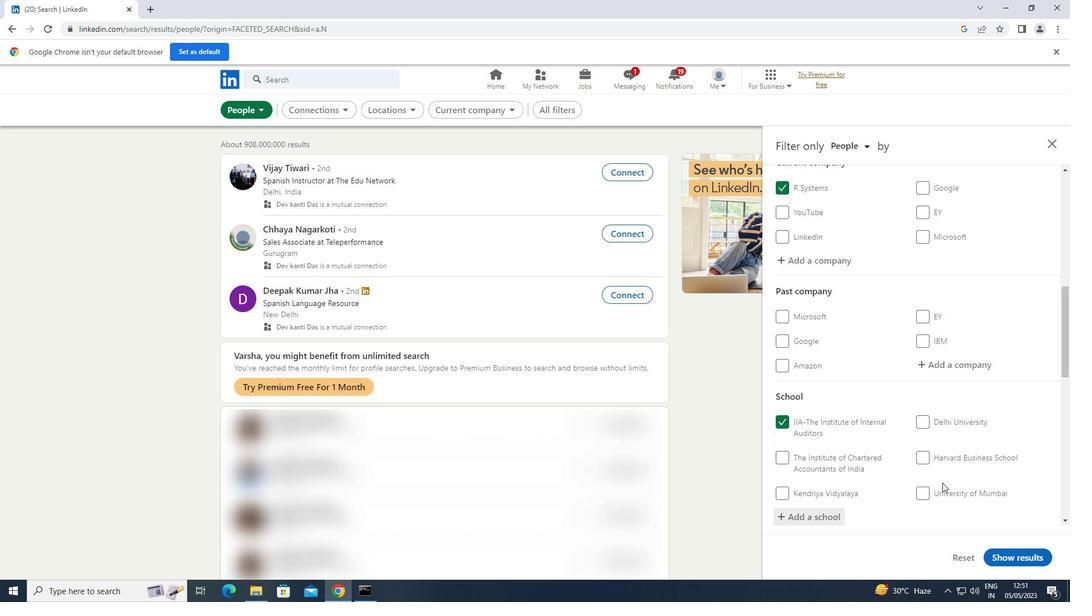 
Action: Mouse scrolled (942, 482) with delta (0, 0)
Screenshot: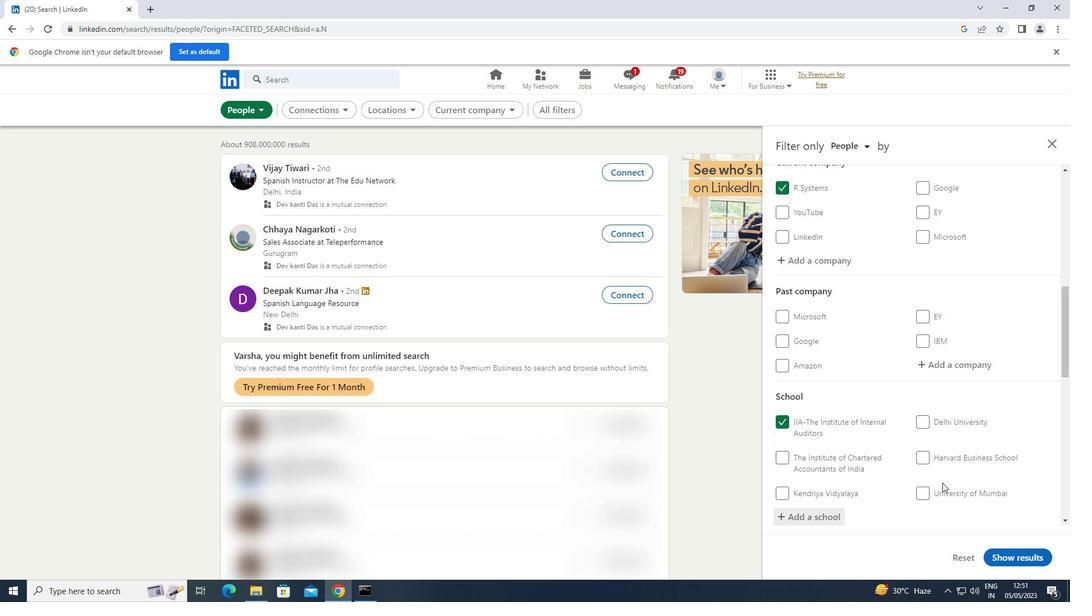
Action: Mouse scrolled (942, 482) with delta (0, 0)
Screenshot: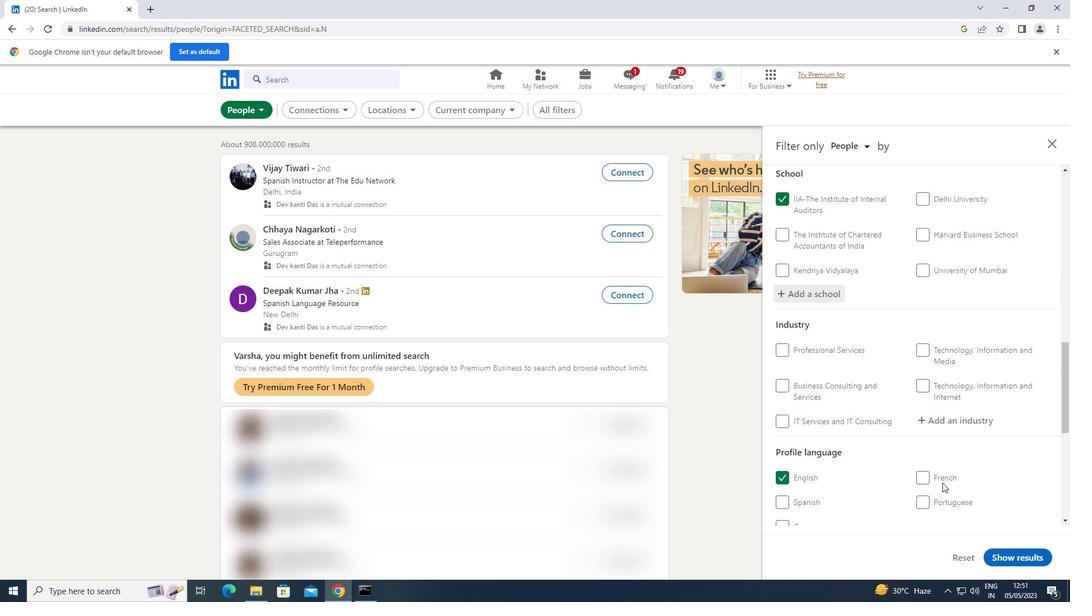 
Action: Mouse moved to (956, 361)
Screenshot: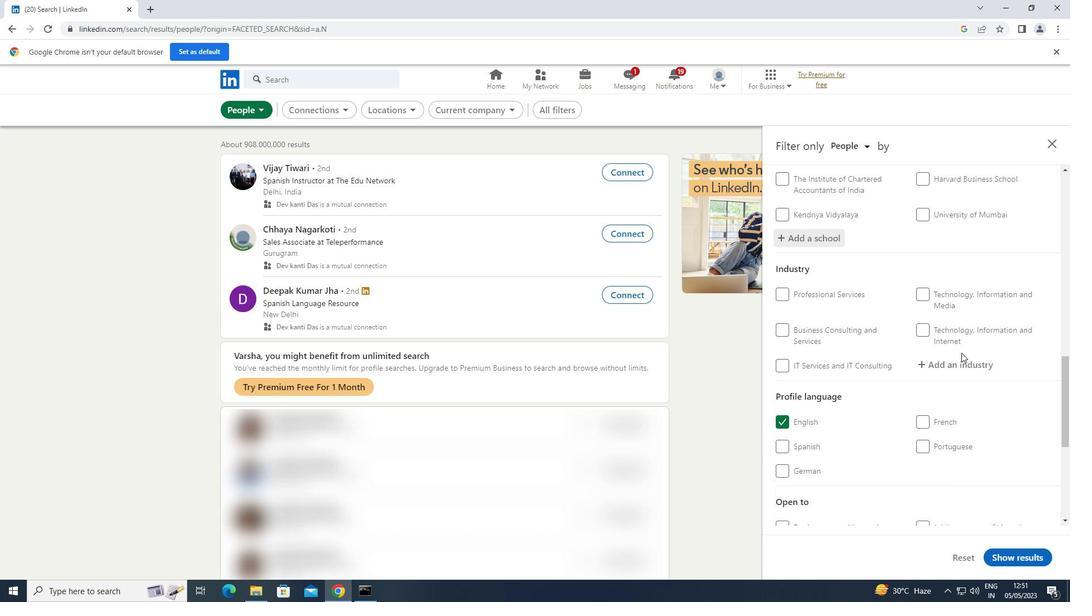 
Action: Mouse pressed left at (956, 361)
Screenshot: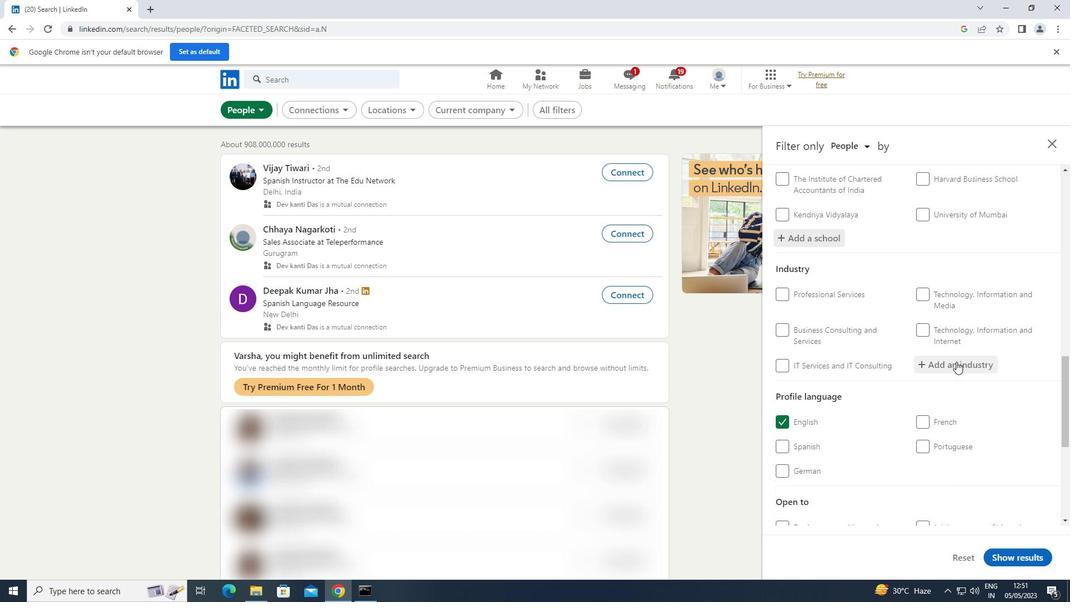 
Action: Key pressed <Key.shift>SPORTING<Key.space><Key.shift>GOODS
Screenshot: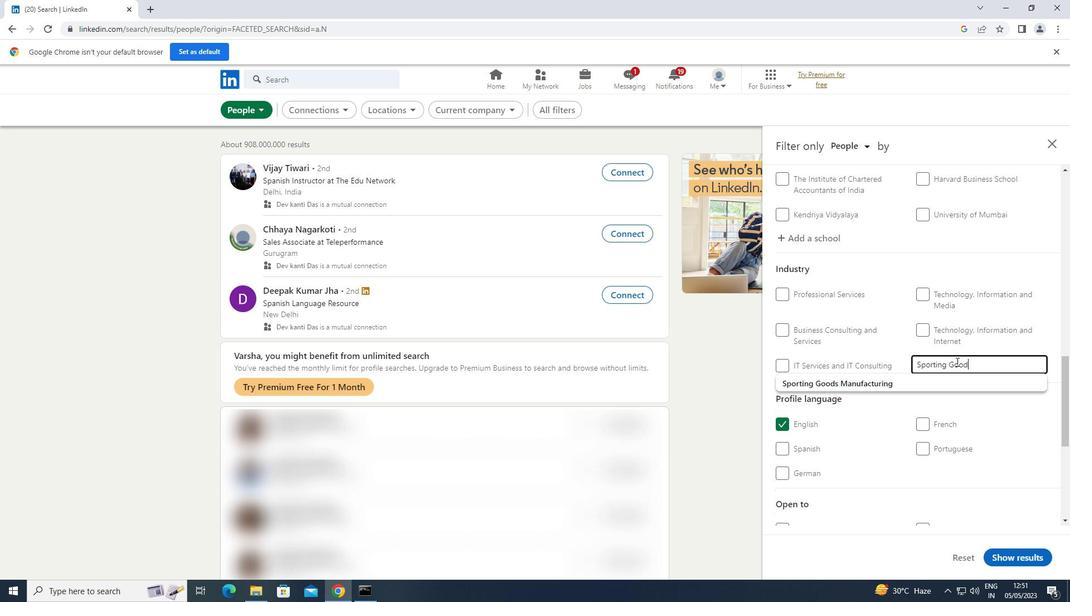 
Action: Mouse moved to (921, 384)
Screenshot: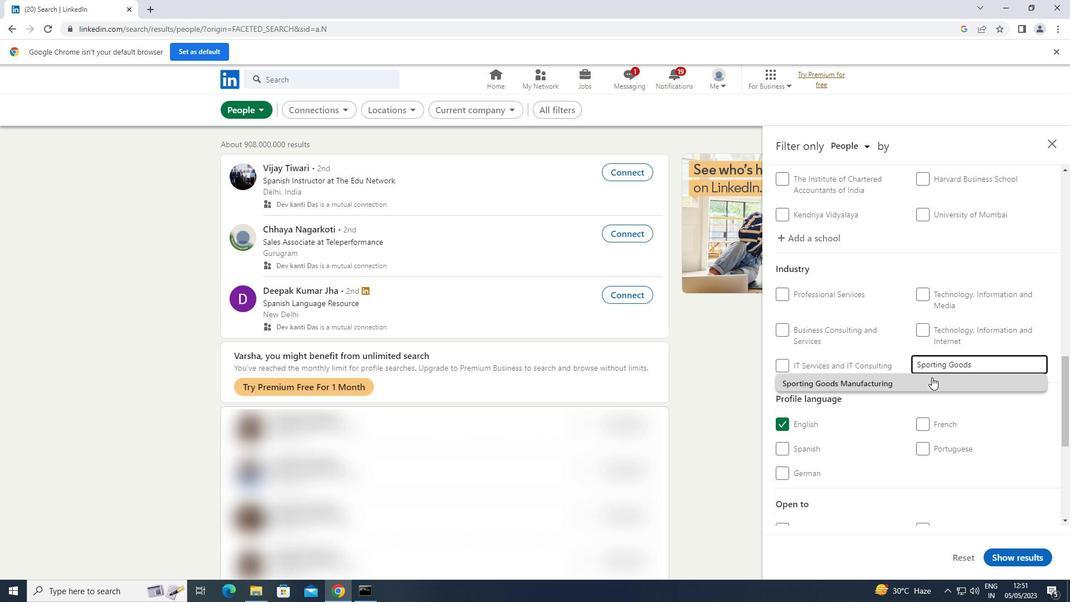 
Action: Mouse pressed left at (921, 384)
Screenshot: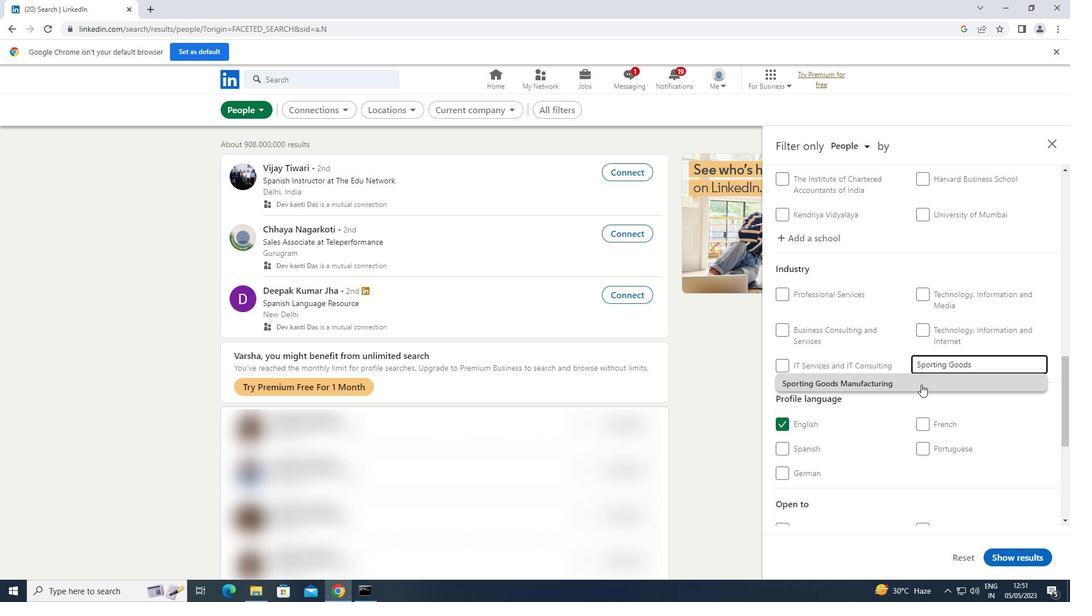 
Action: Mouse scrolled (921, 384) with delta (0, 0)
Screenshot: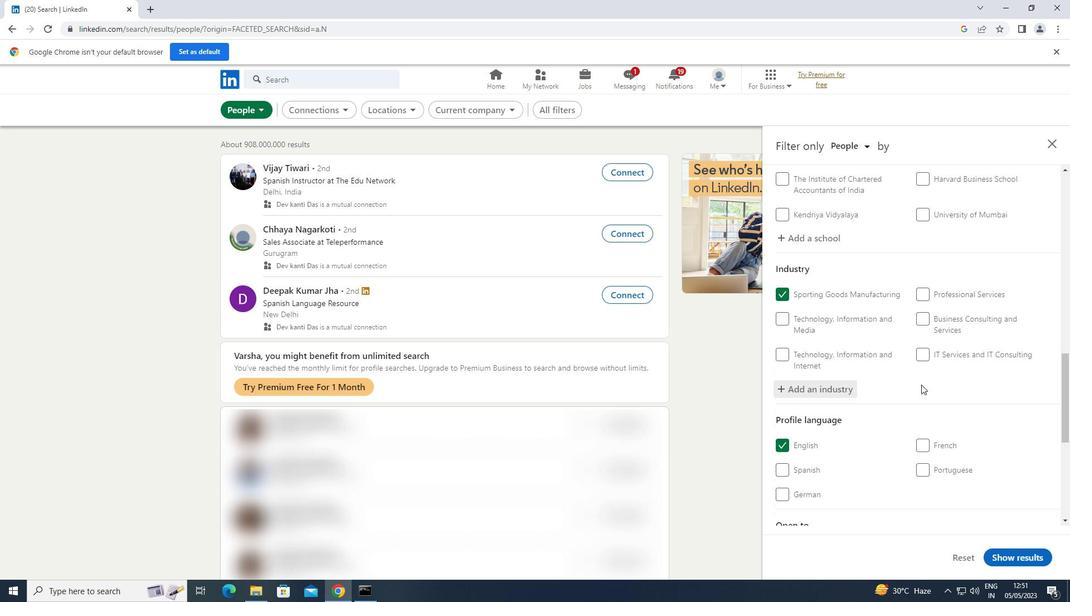 
Action: Mouse scrolled (921, 384) with delta (0, 0)
Screenshot: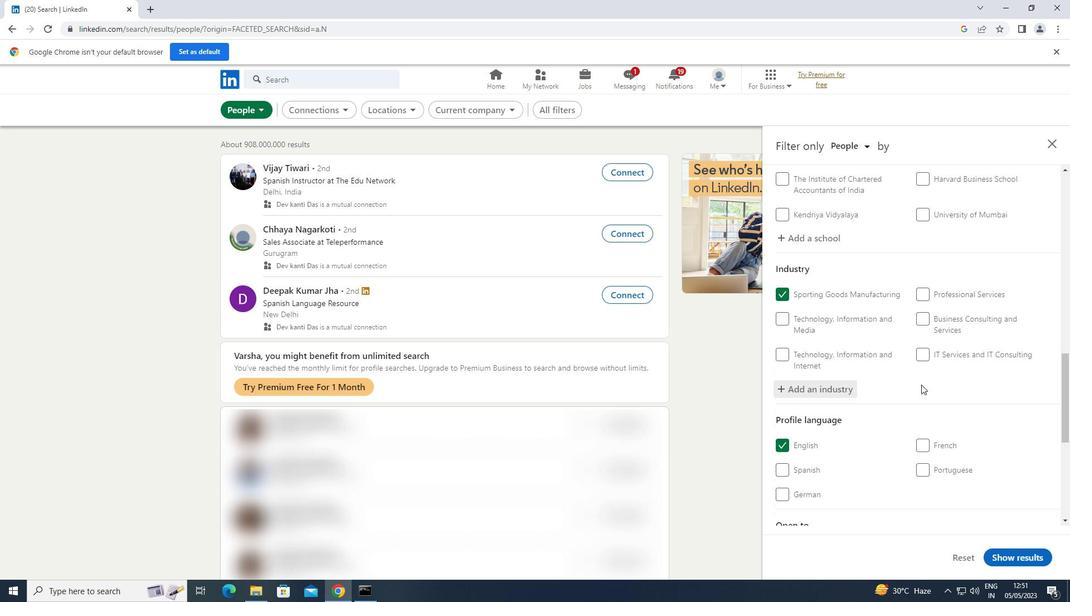
Action: Mouse scrolled (921, 384) with delta (0, 0)
Screenshot: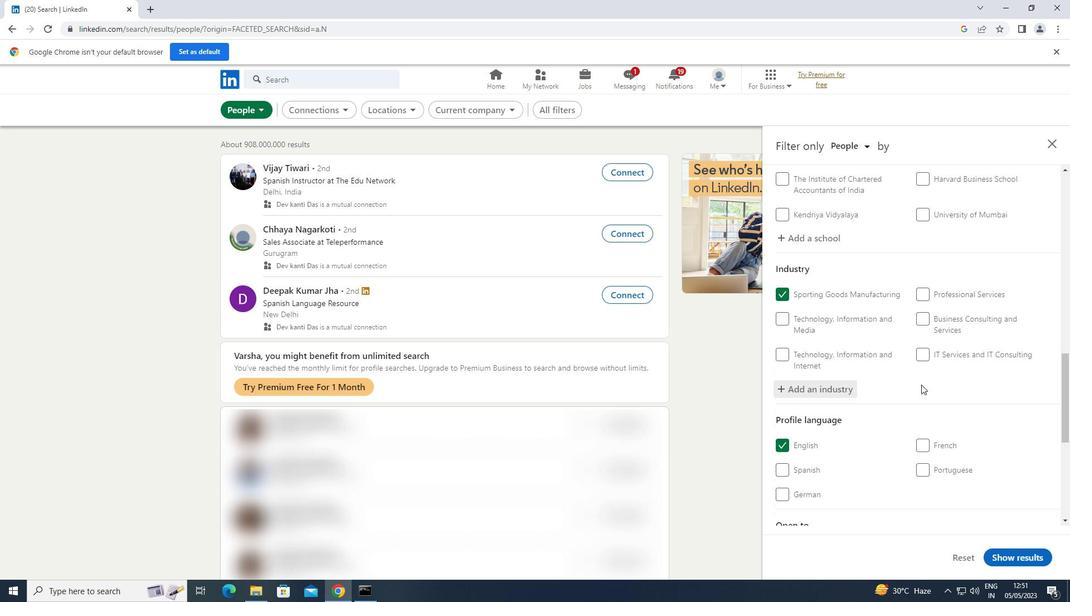 
Action: Mouse scrolled (921, 384) with delta (0, 0)
Screenshot: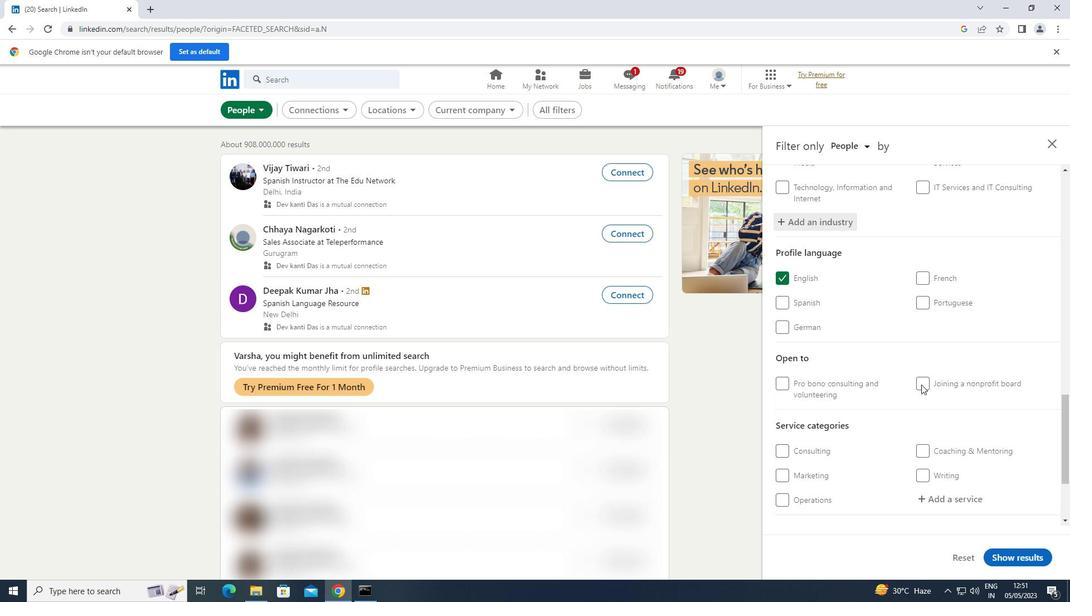 
Action: Mouse scrolled (921, 384) with delta (0, 0)
Screenshot: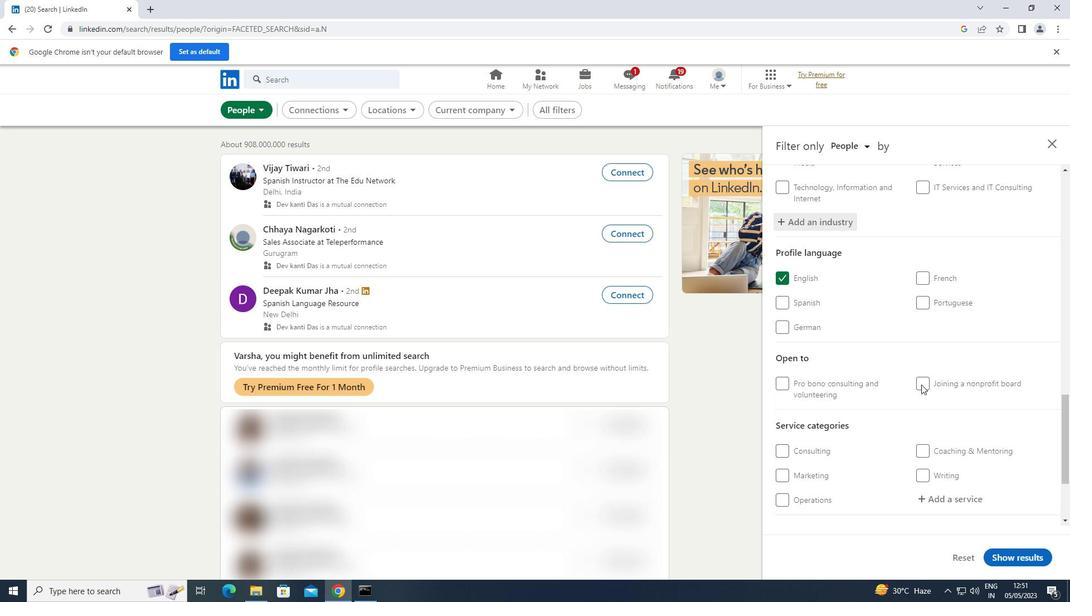 
Action: Mouse moved to (937, 383)
Screenshot: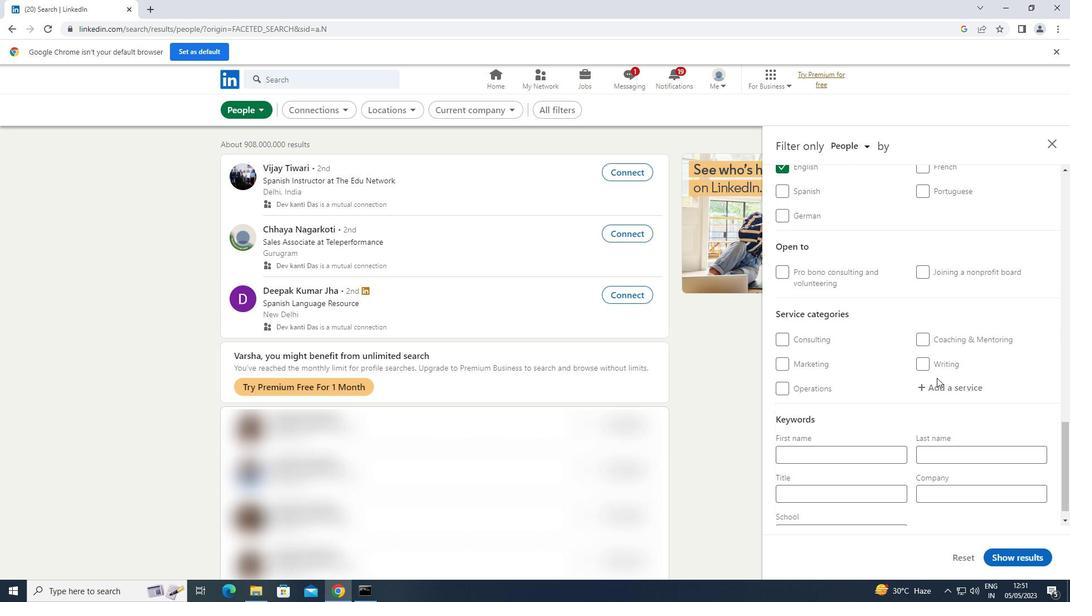 
Action: Mouse pressed left at (937, 383)
Screenshot: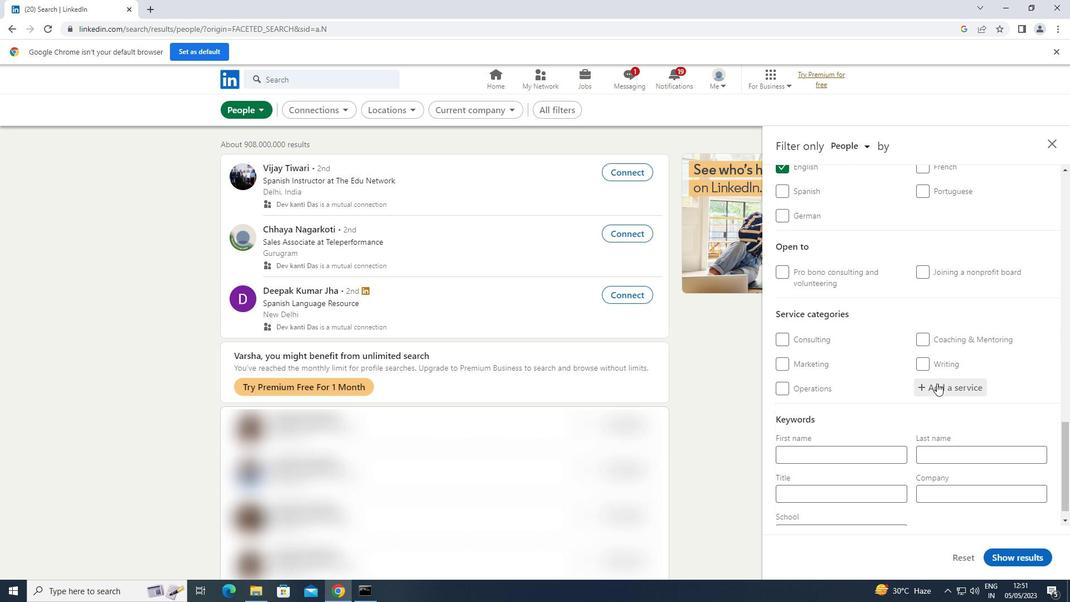
Action: Key pressed <Key.shift>TAX<Key.space><Key.shift>LAW
Screenshot: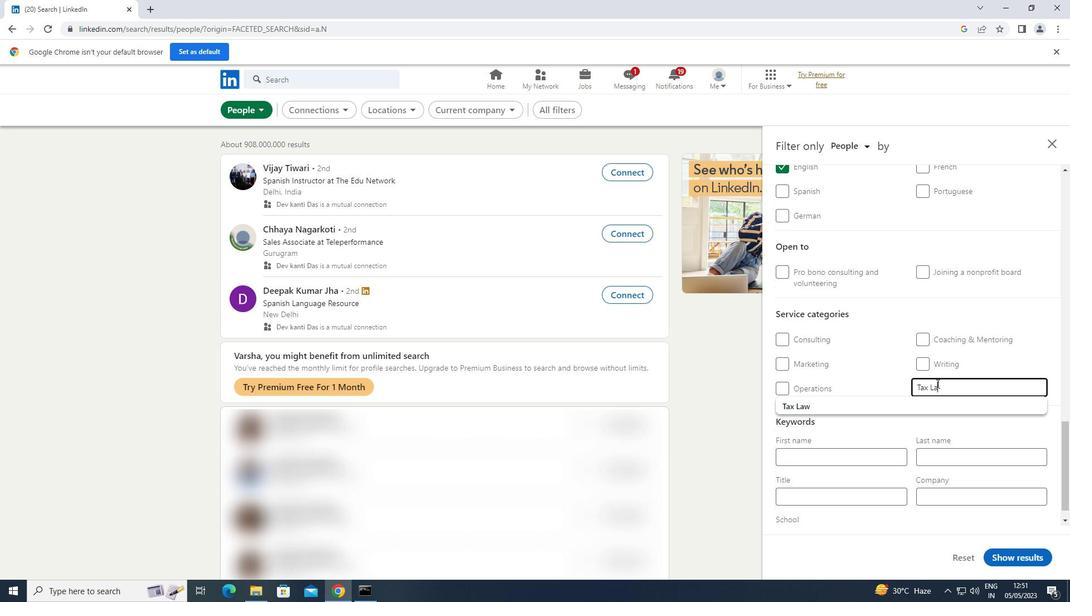 
Action: Mouse moved to (916, 402)
Screenshot: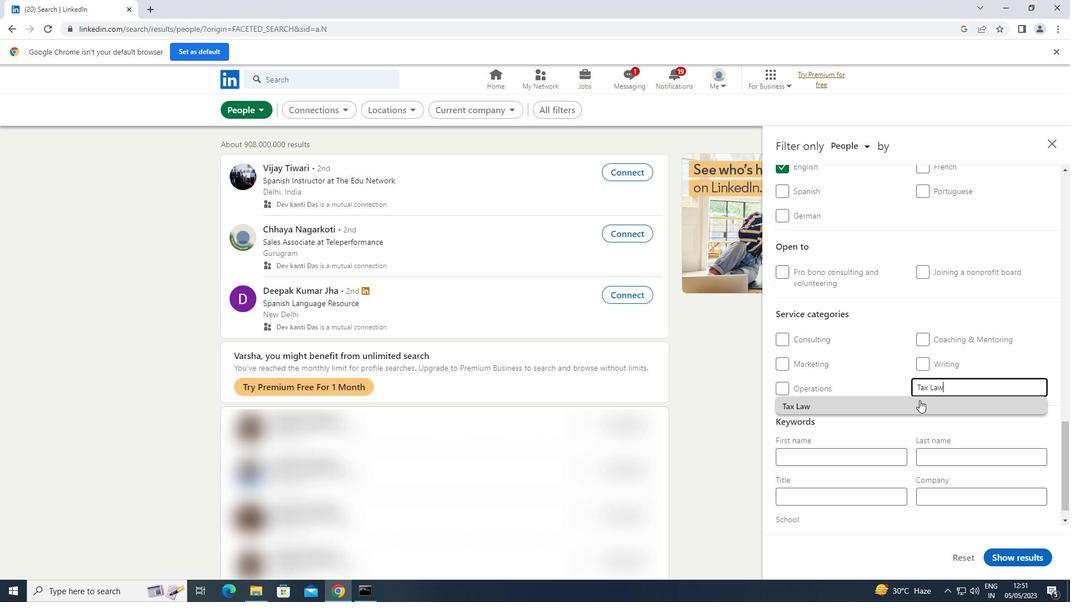 
Action: Mouse pressed left at (916, 402)
Screenshot: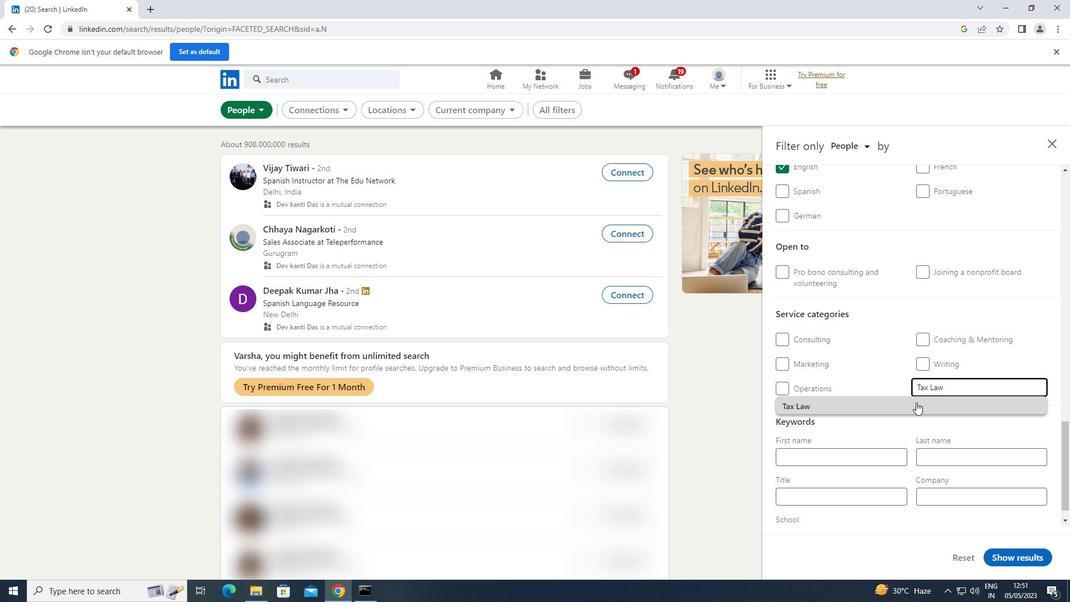 
Action: Mouse scrolled (916, 401) with delta (0, 0)
Screenshot: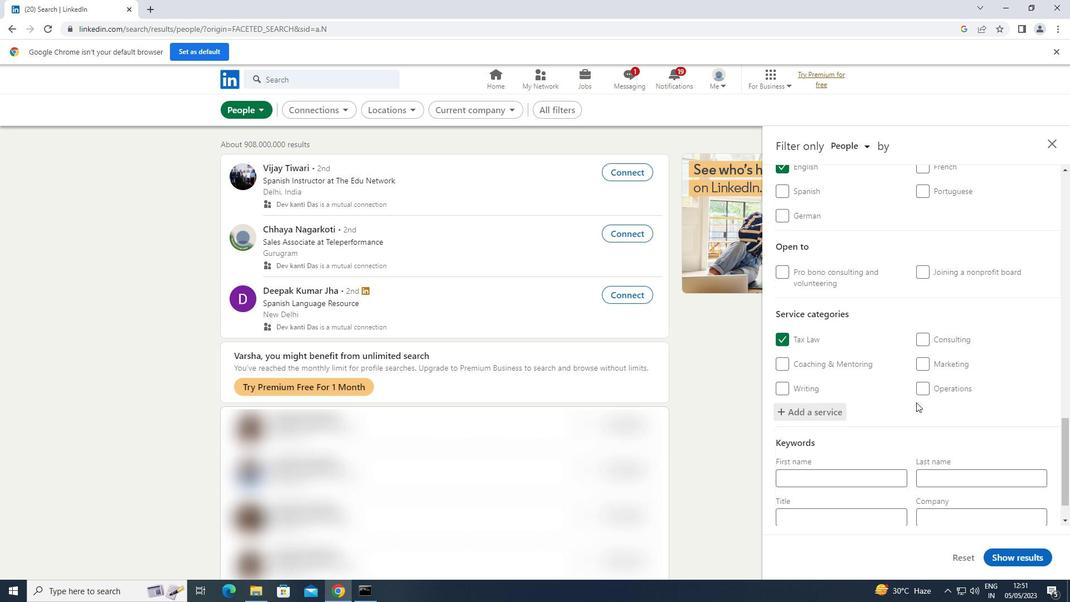 
Action: Mouse scrolled (916, 401) with delta (0, 0)
Screenshot: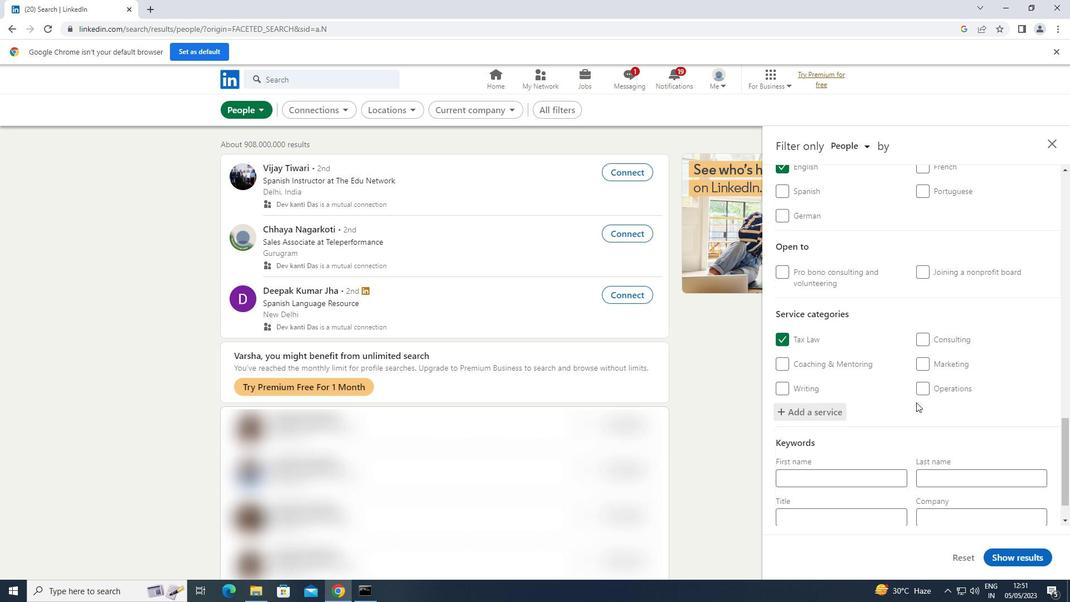 
Action: Mouse scrolled (916, 401) with delta (0, 0)
Screenshot: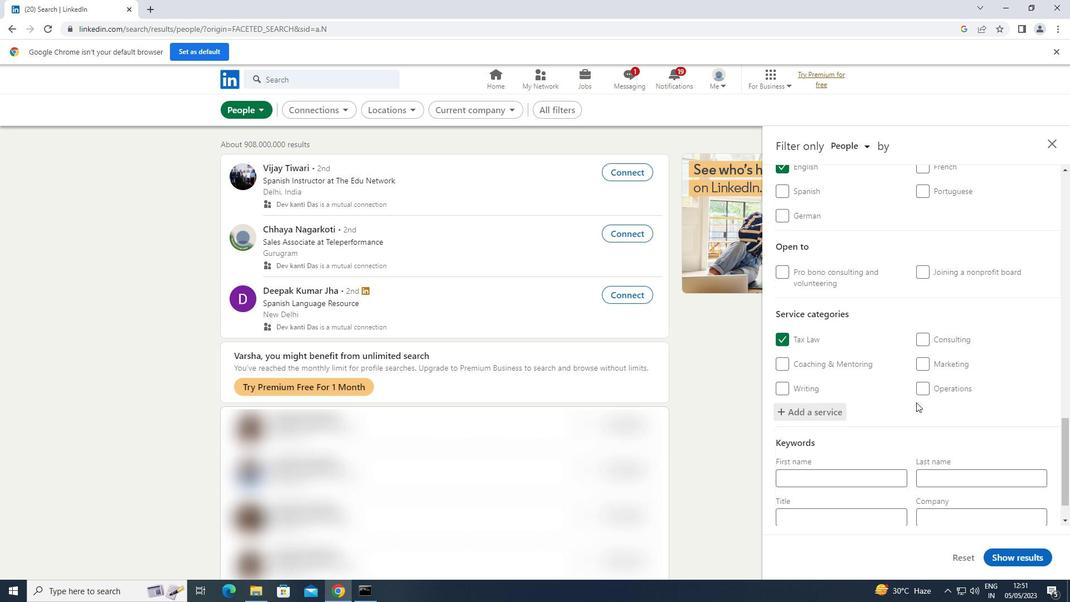 
Action: Mouse scrolled (916, 401) with delta (0, 0)
Screenshot: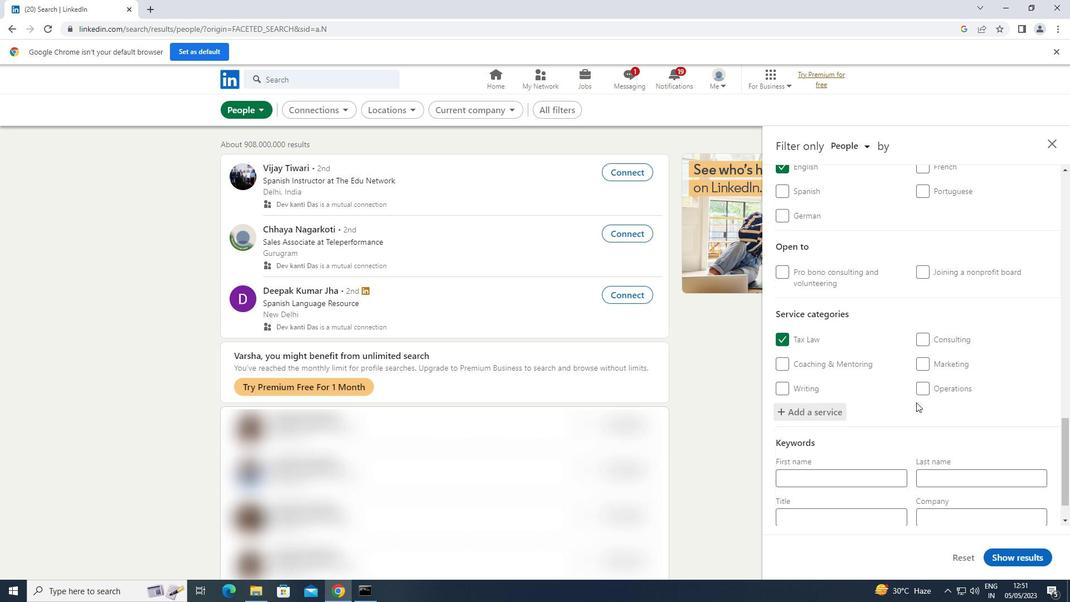 
Action: Mouse moved to (862, 474)
Screenshot: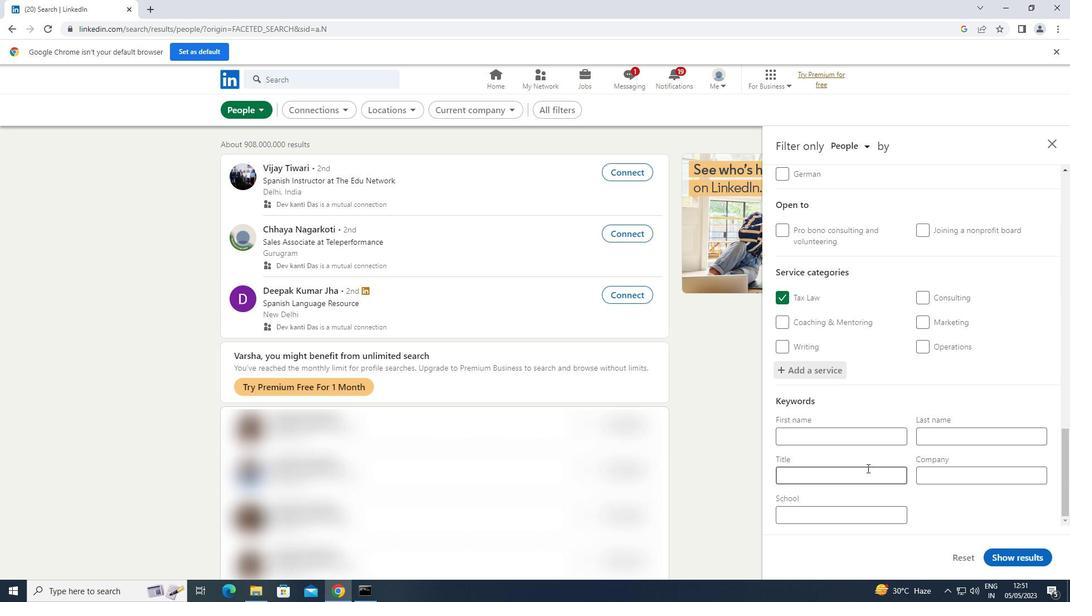 
Action: Mouse pressed left at (862, 474)
Screenshot: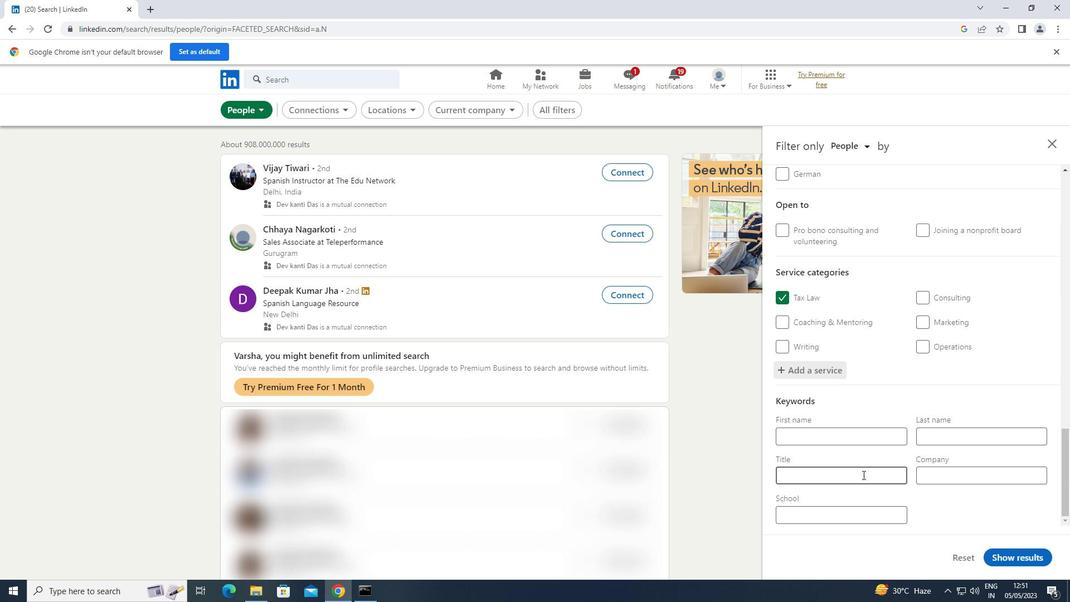 
Action: Key pressed <Key.shift>SPEECH<Key.space><Key.shift>PATHOLOGIST
Screenshot: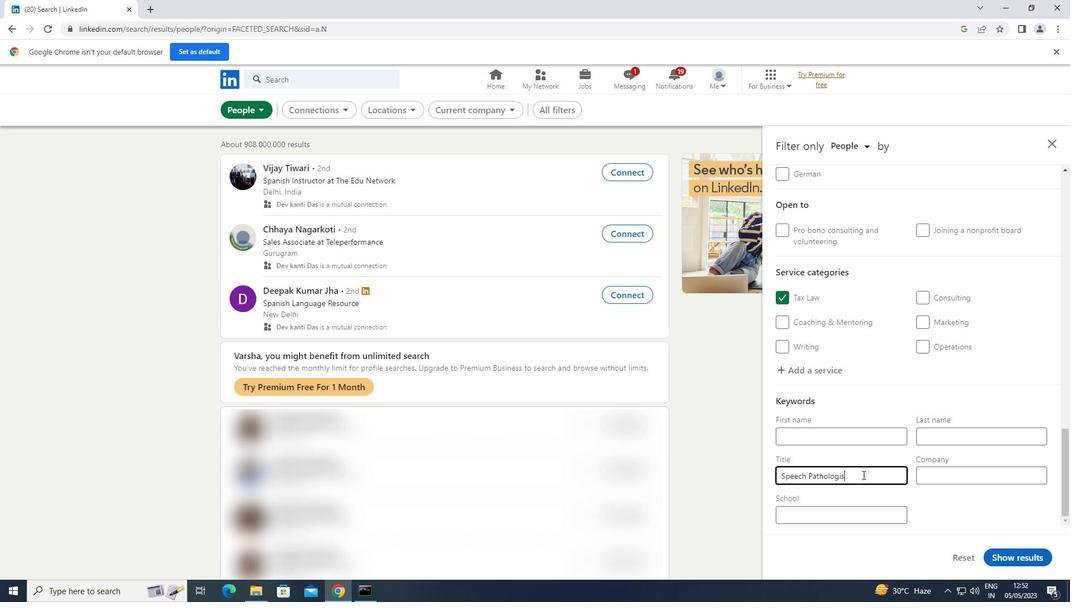 
Action: Mouse moved to (993, 557)
Screenshot: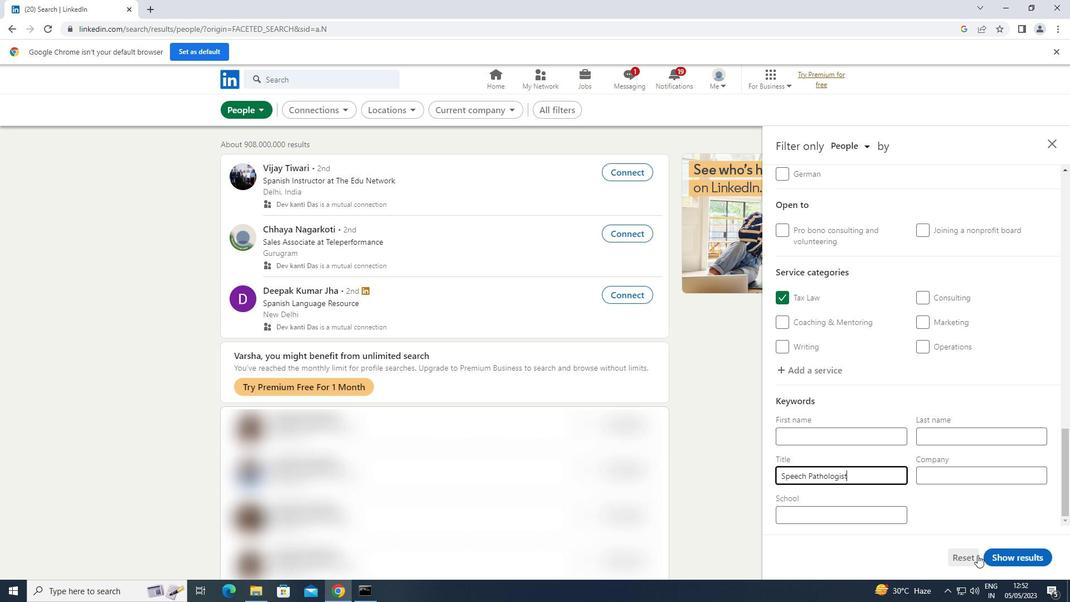 
Action: Mouse pressed left at (993, 557)
Screenshot: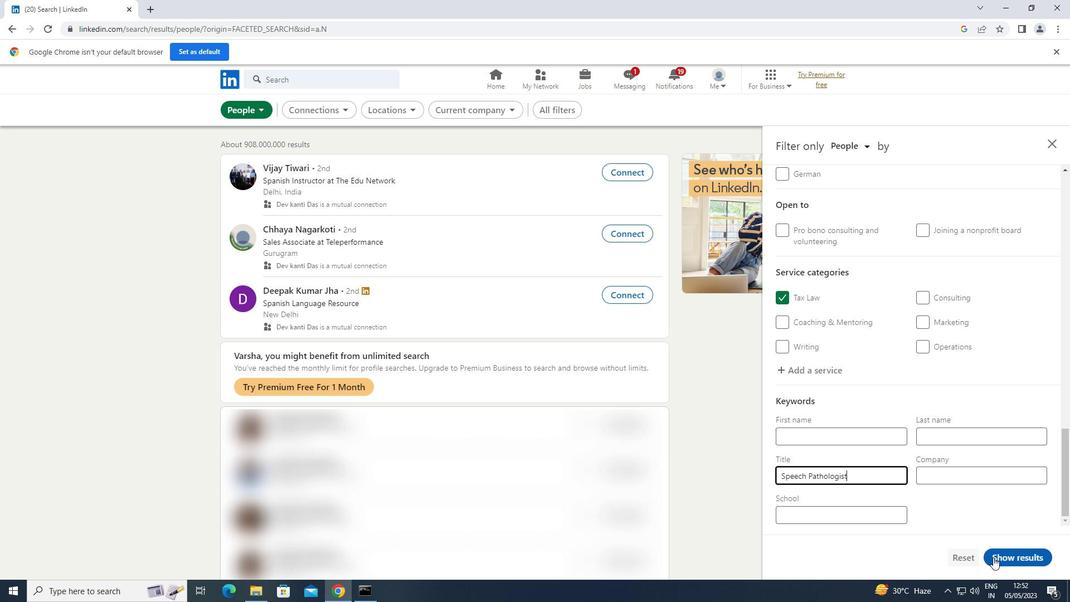 
